 Task: Convert a video file from 480p to 720p resolution using VLC's conversion tool.
Action: Mouse moved to (131, 5)
Screenshot: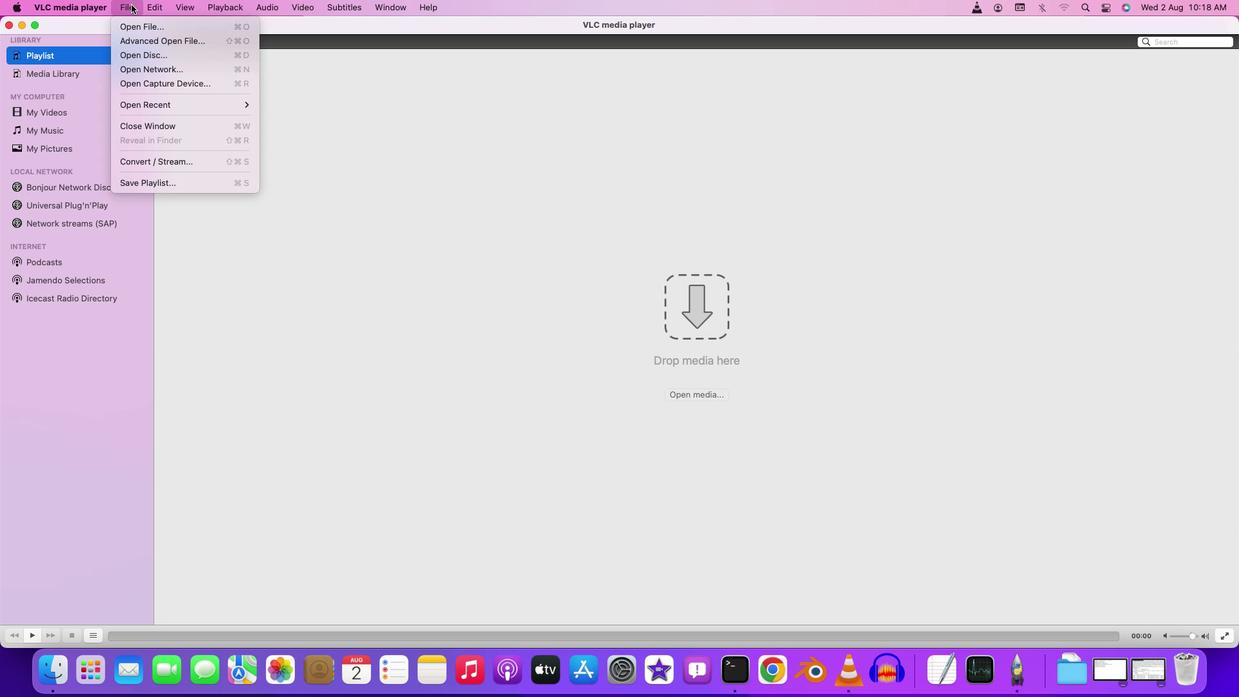 
Action: Mouse pressed left at (131, 5)
Screenshot: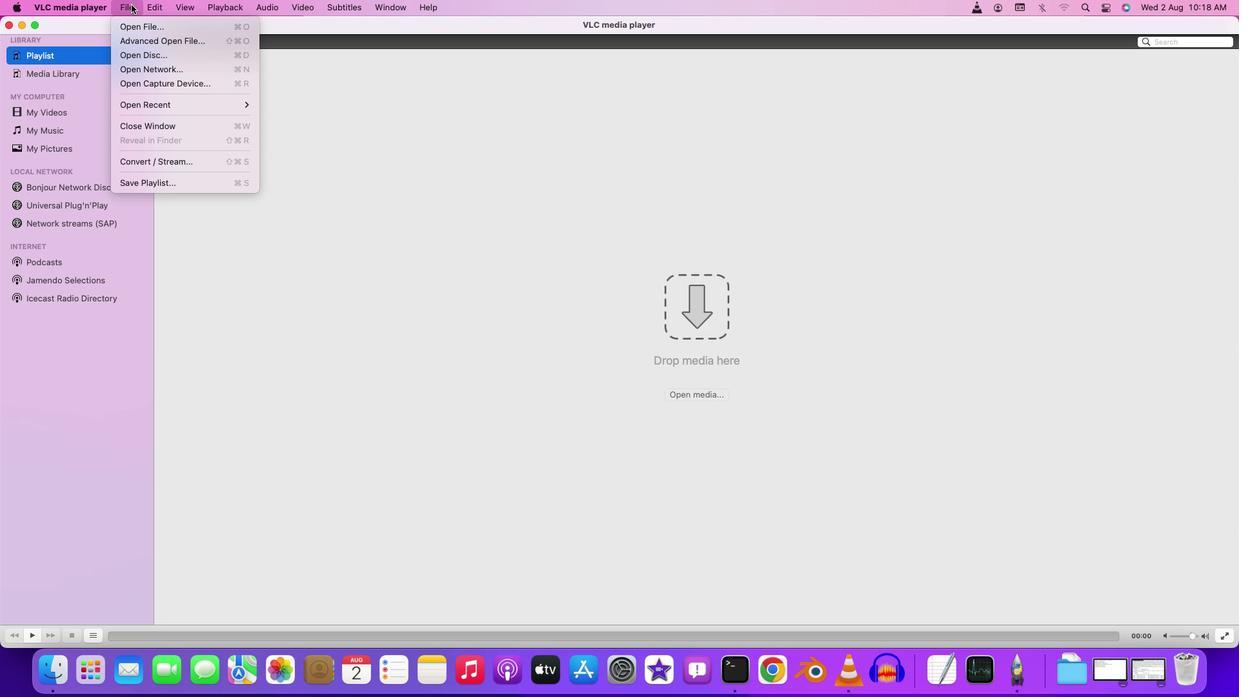 
Action: Mouse moved to (152, 159)
Screenshot: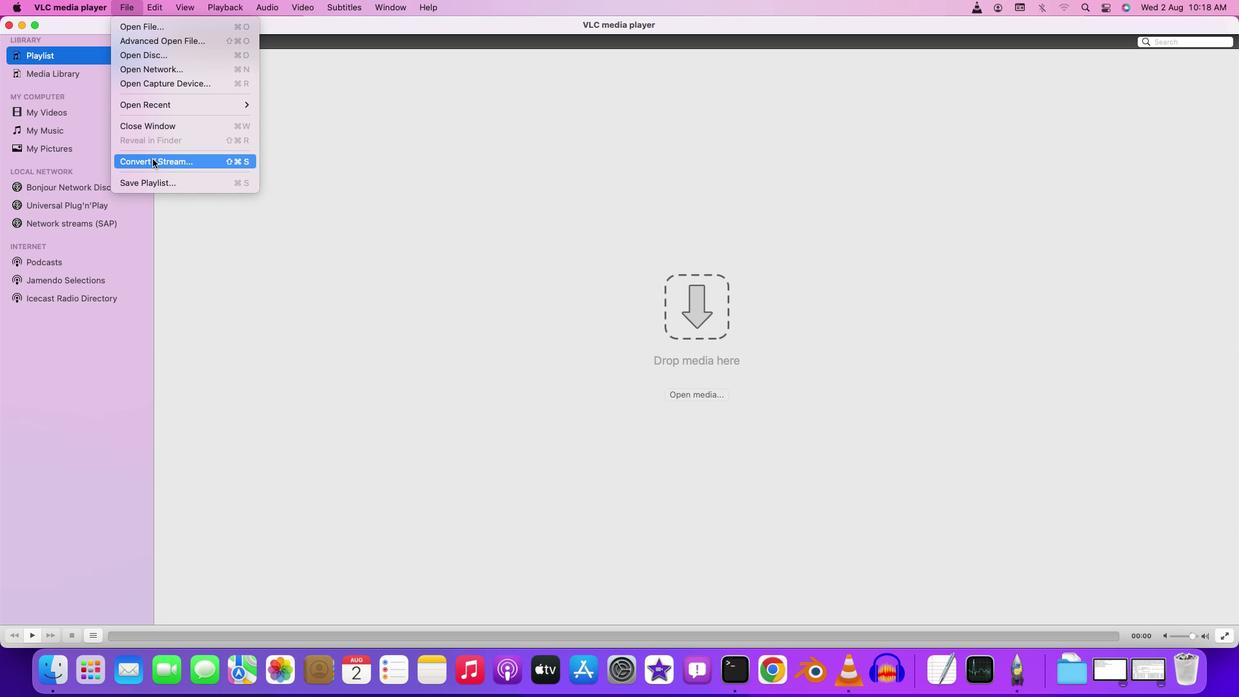 
Action: Mouse pressed left at (152, 159)
Screenshot: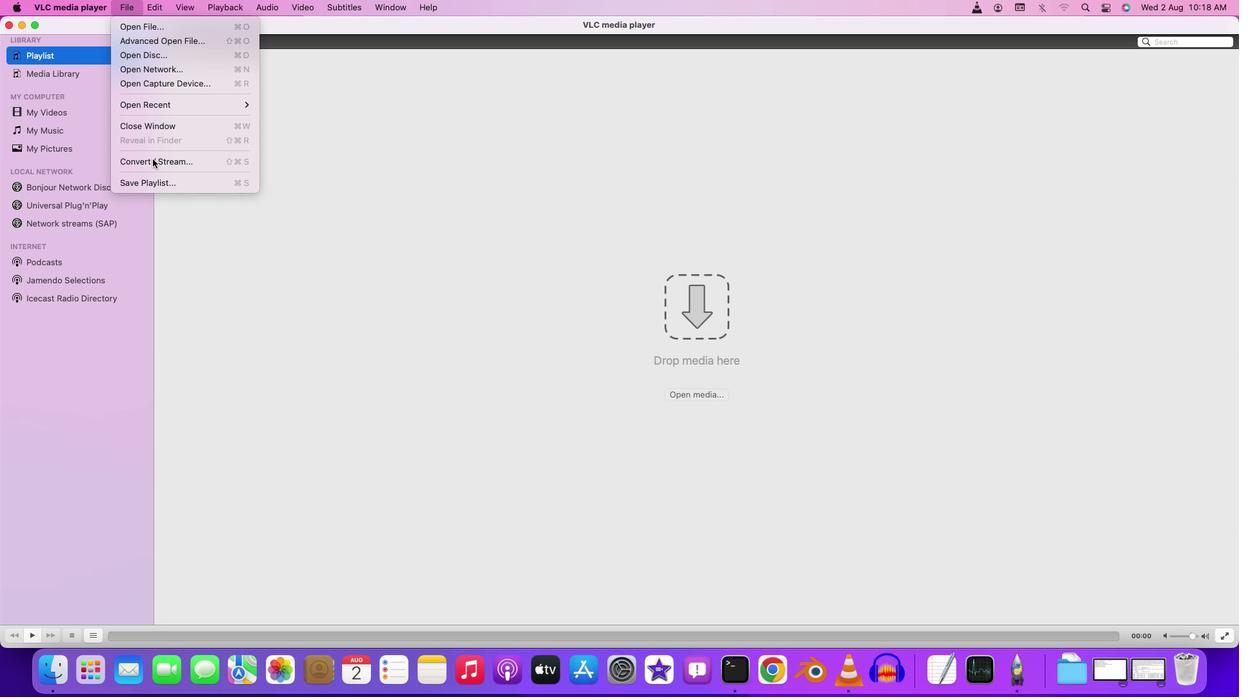 
Action: Mouse moved to (494, 436)
Screenshot: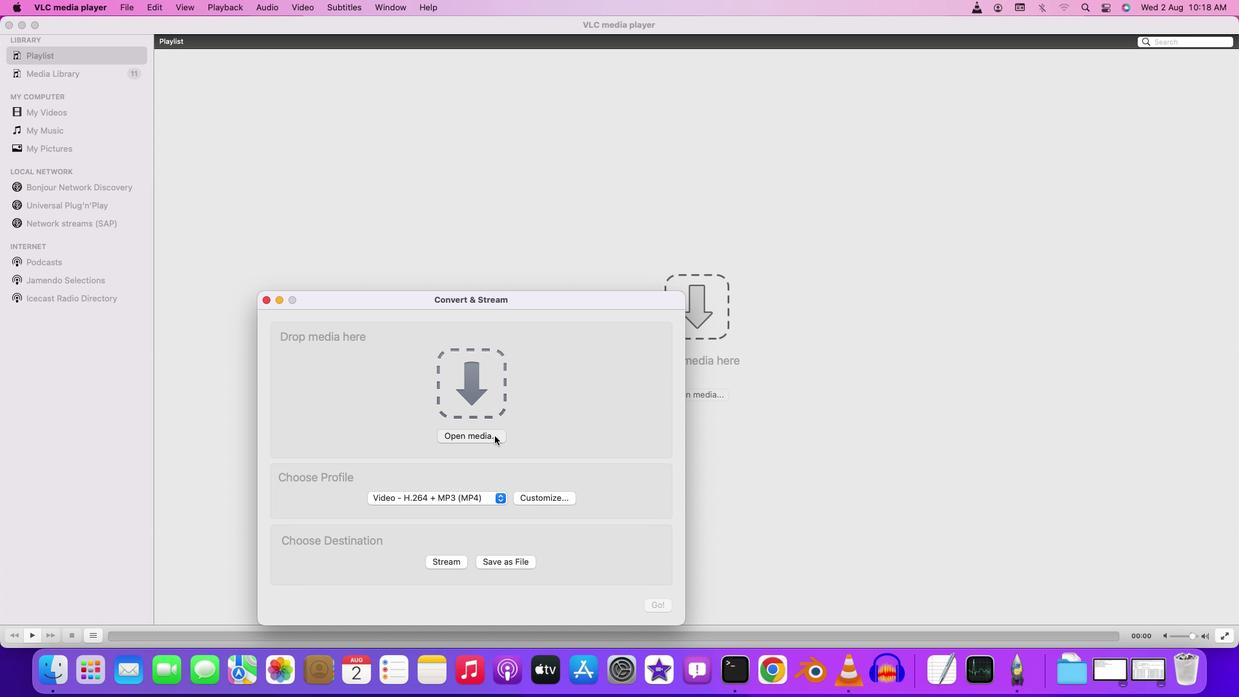 
Action: Mouse pressed left at (494, 436)
Screenshot: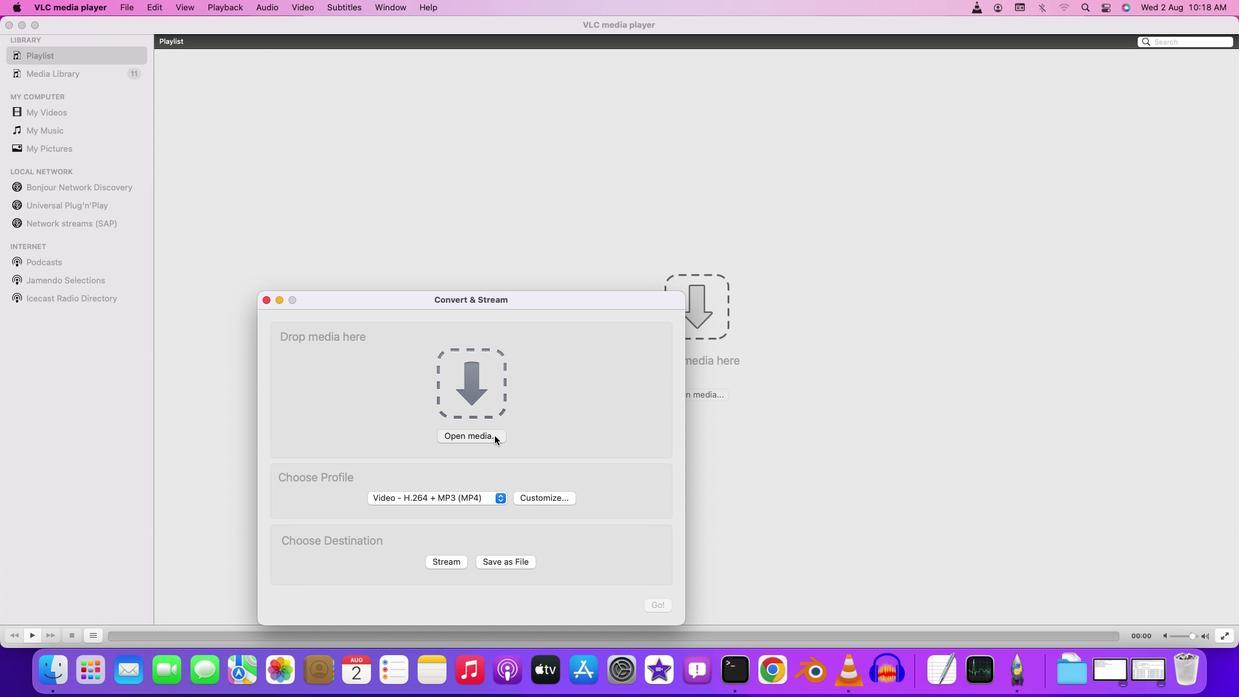 
Action: Mouse moved to (258, 379)
Screenshot: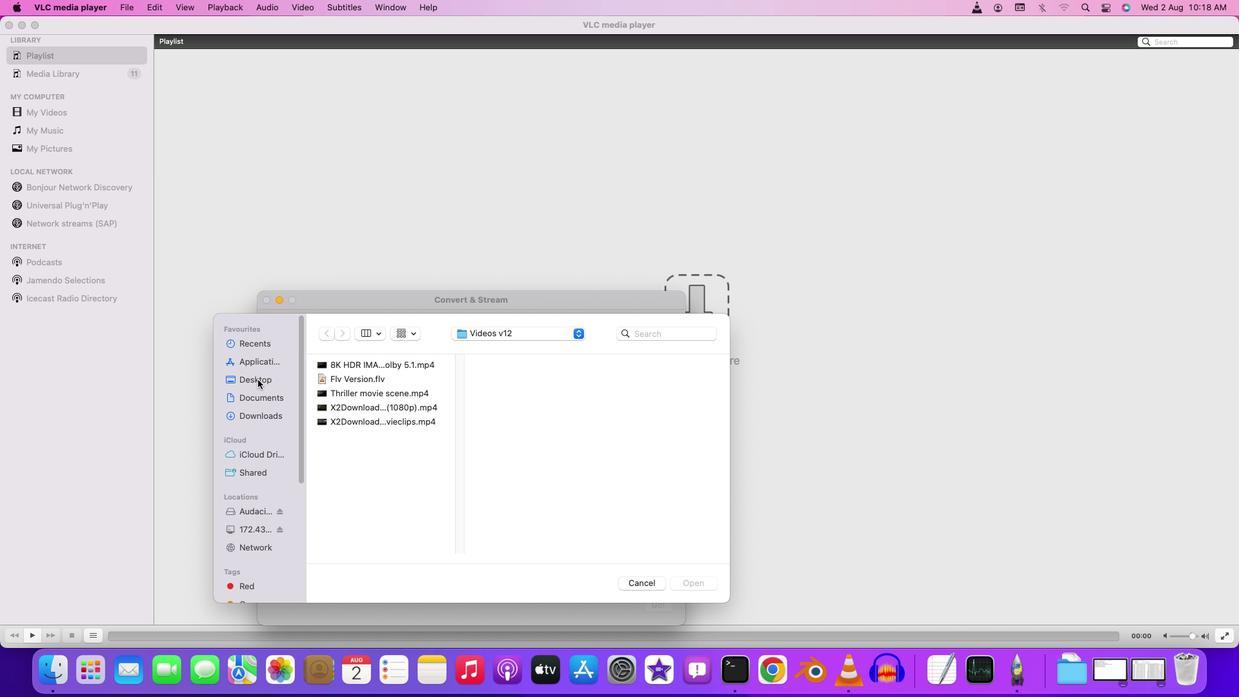 
Action: Mouse pressed left at (258, 379)
Screenshot: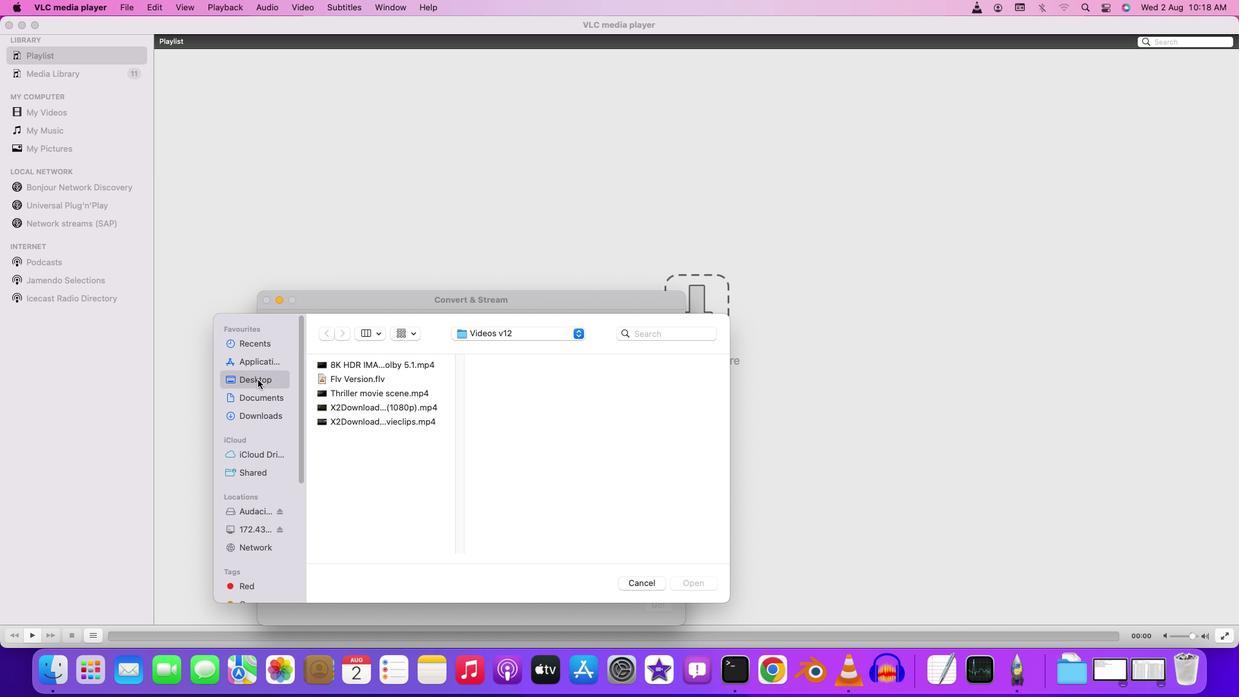 
Action: Mouse moved to (338, 419)
Screenshot: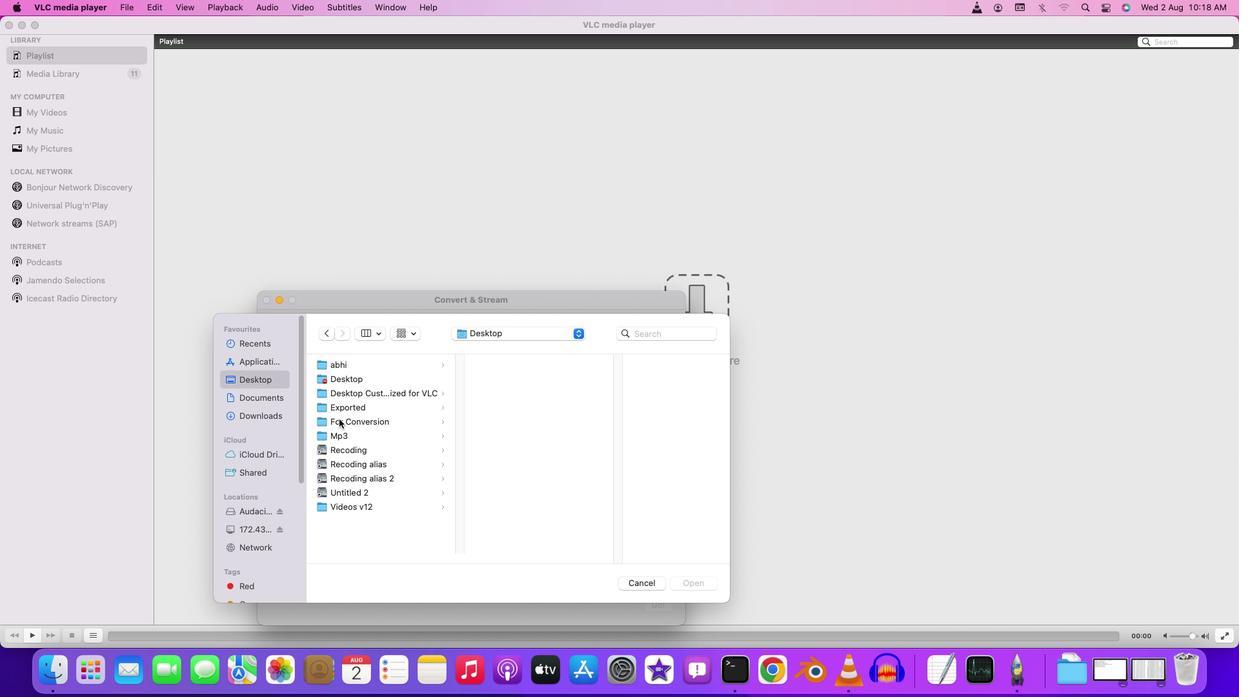 
Action: Mouse pressed left at (338, 419)
Screenshot: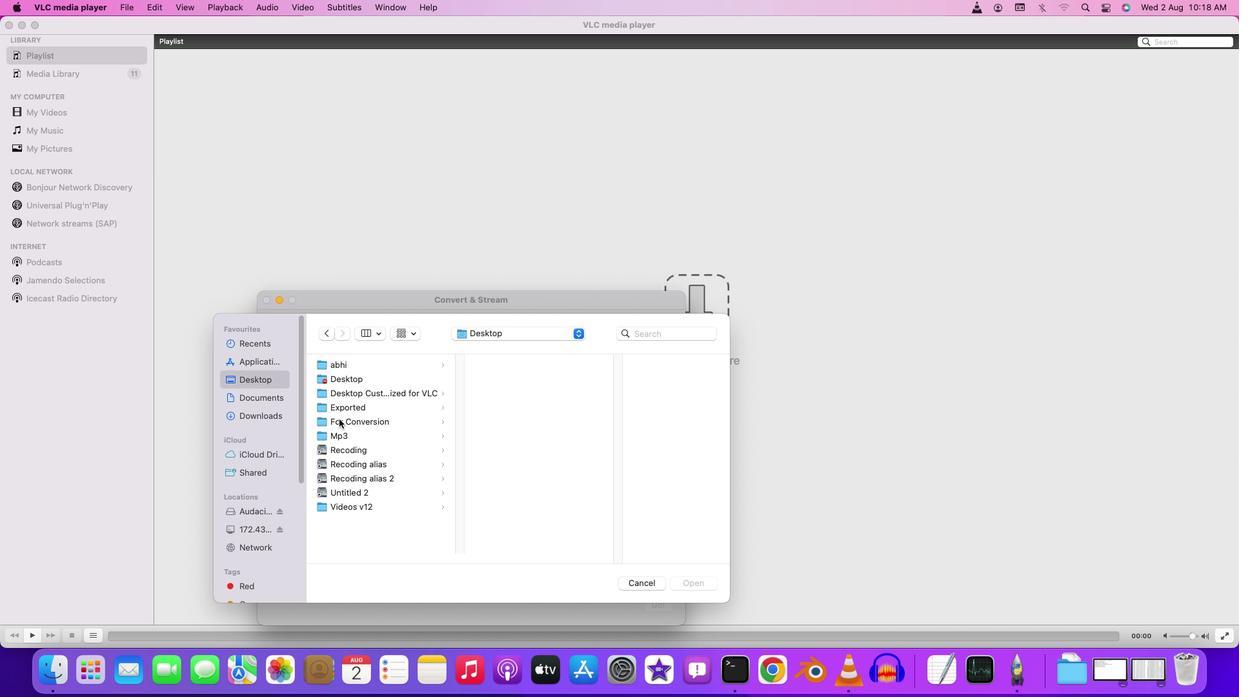 
Action: Mouse pressed left at (338, 419)
Screenshot: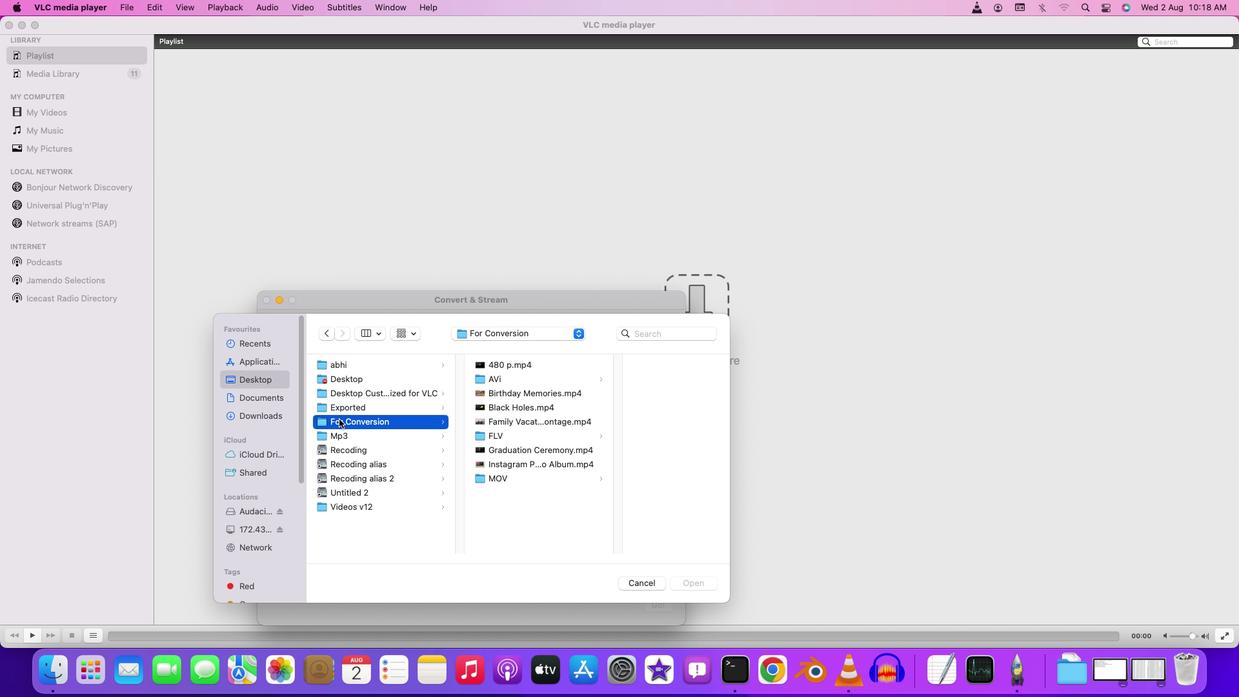 
Action: Mouse moved to (512, 363)
Screenshot: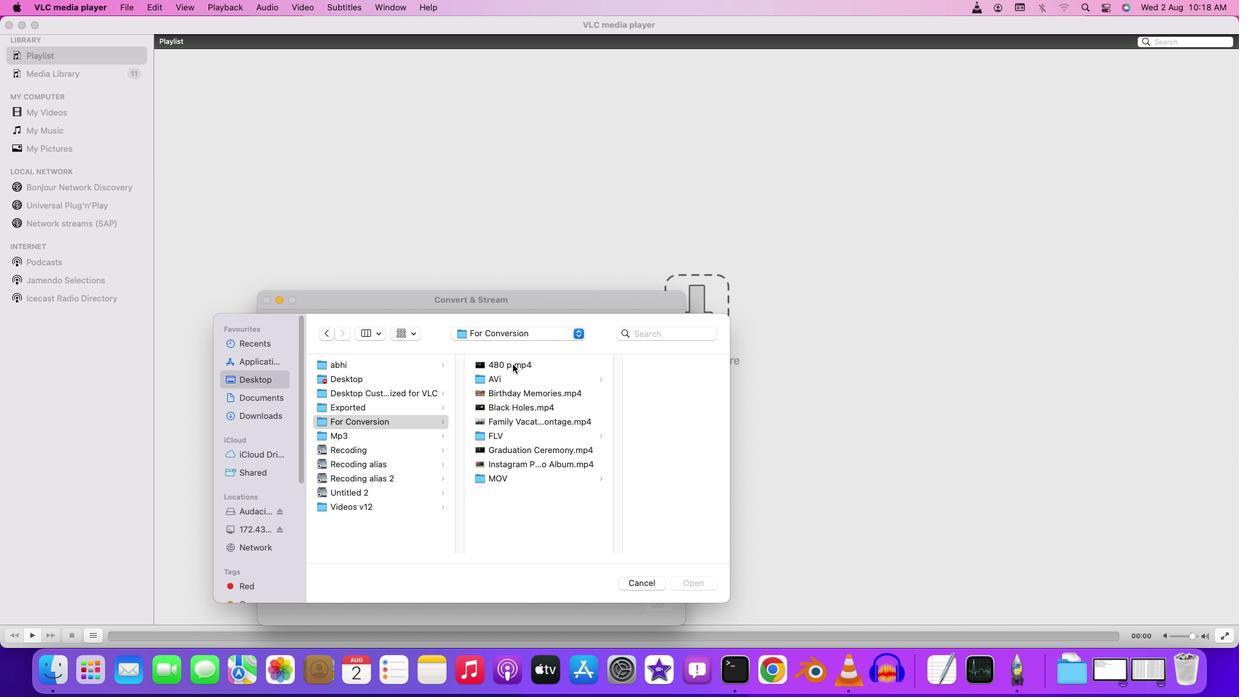 
Action: Mouse pressed left at (512, 363)
Screenshot: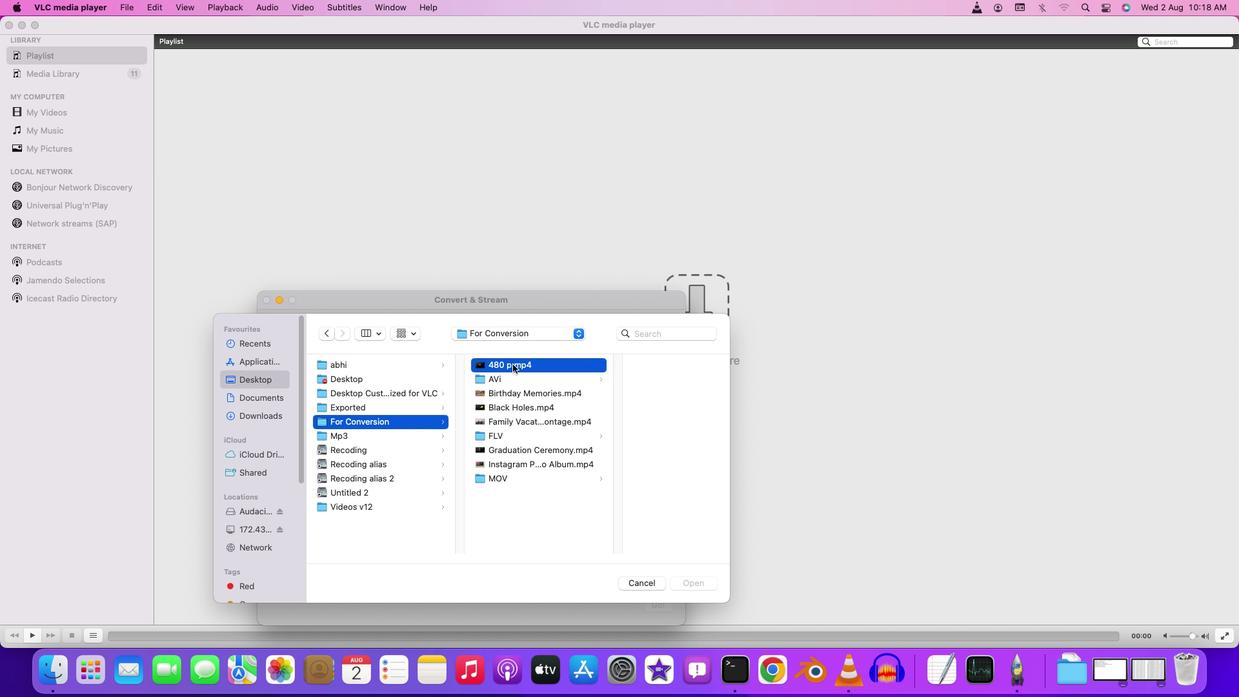 
Action: Mouse pressed left at (512, 363)
Screenshot: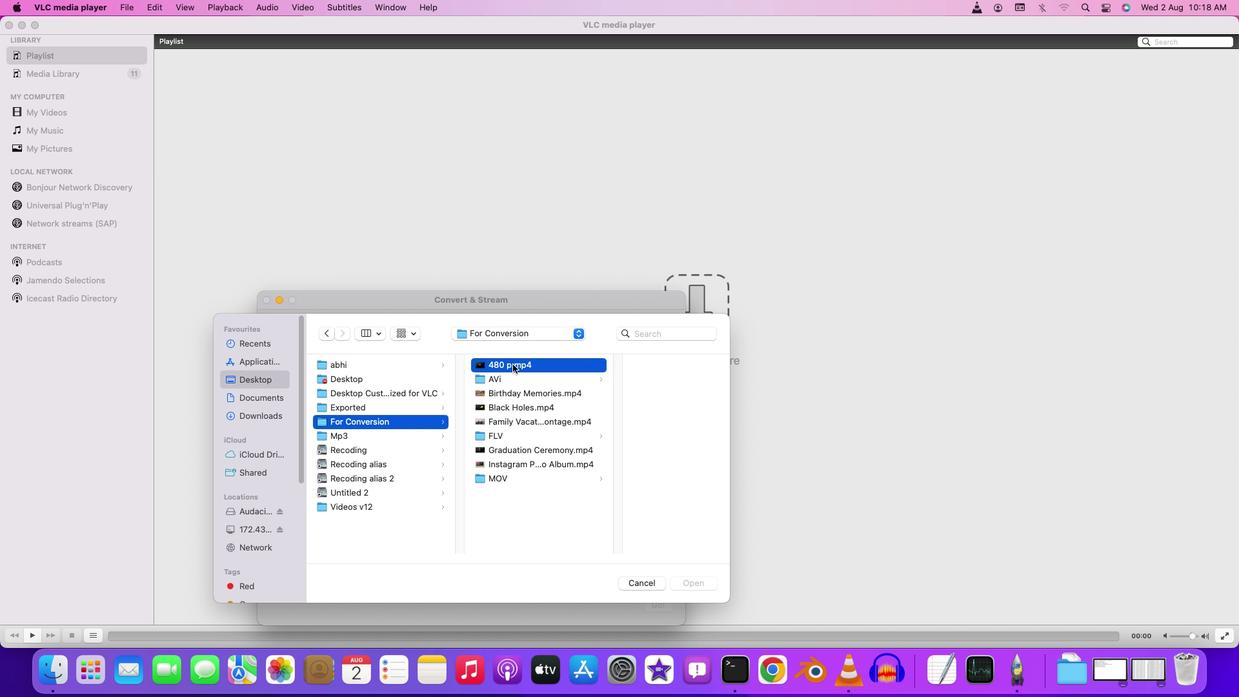 
Action: Mouse moved to (544, 495)
Screenshot: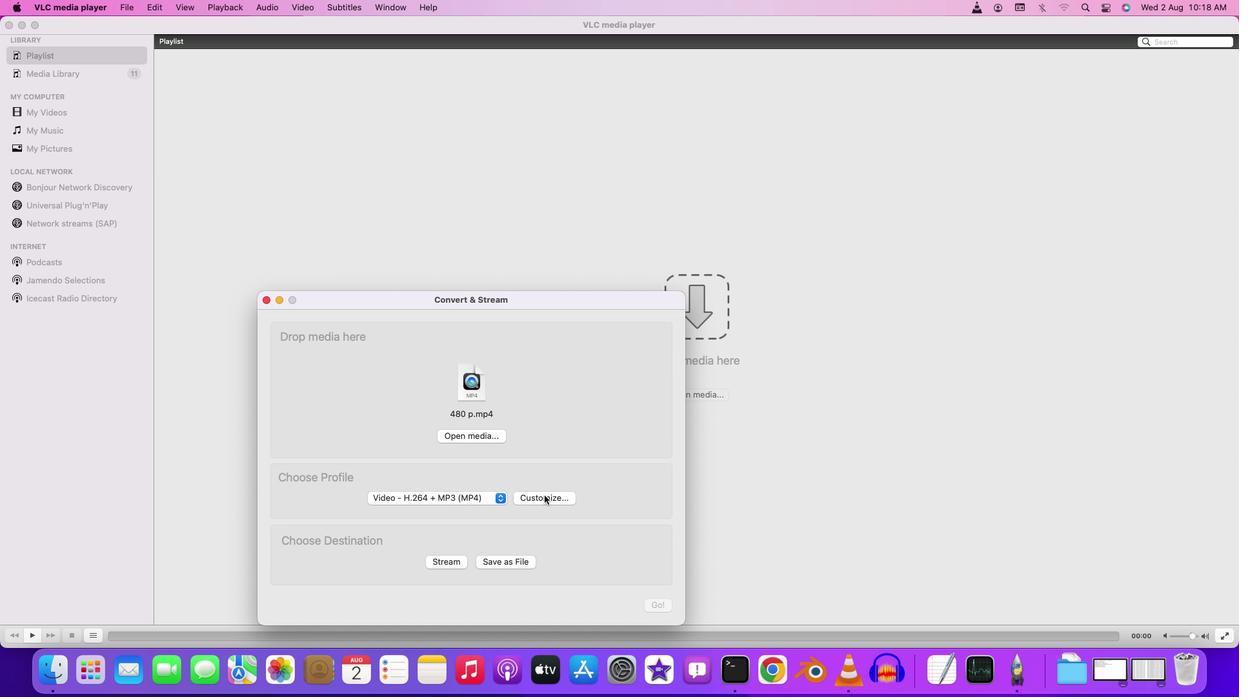 
Action: Mouse pressed left at (544, 495)
Screenshot: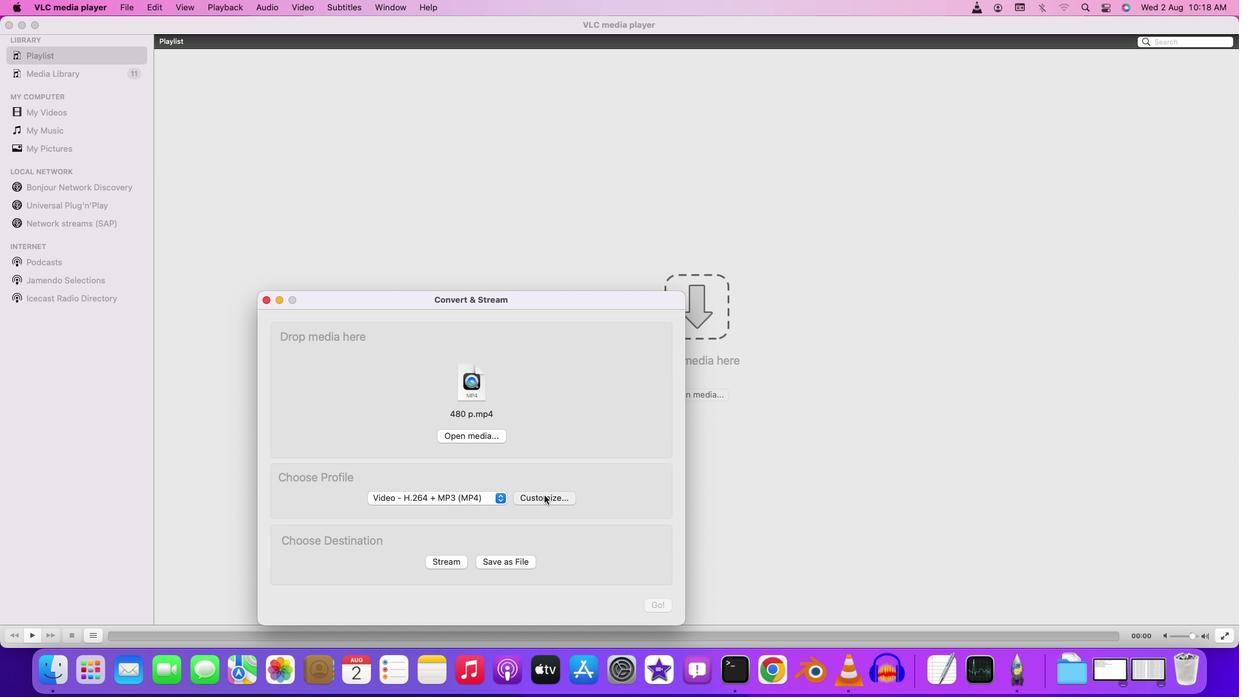 
Action: Mouse moved to (559, 386)
Screenshot: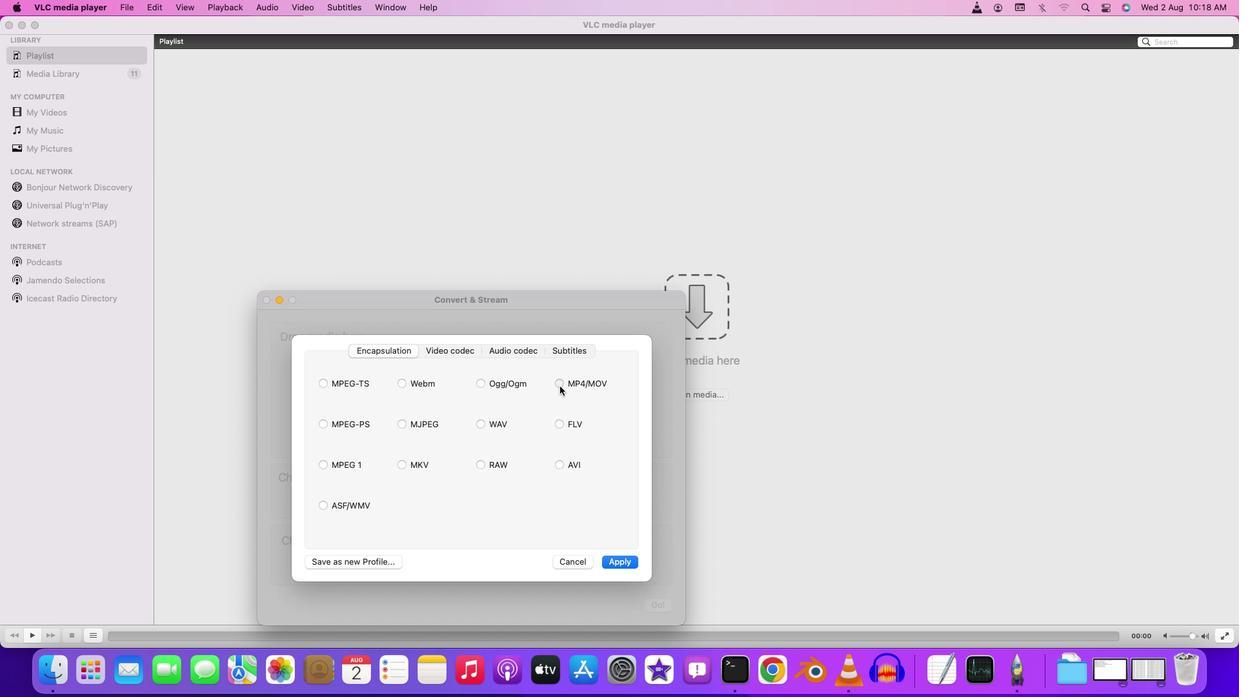 
Action: Mouse pressed left at (559, 386)
Screenshot: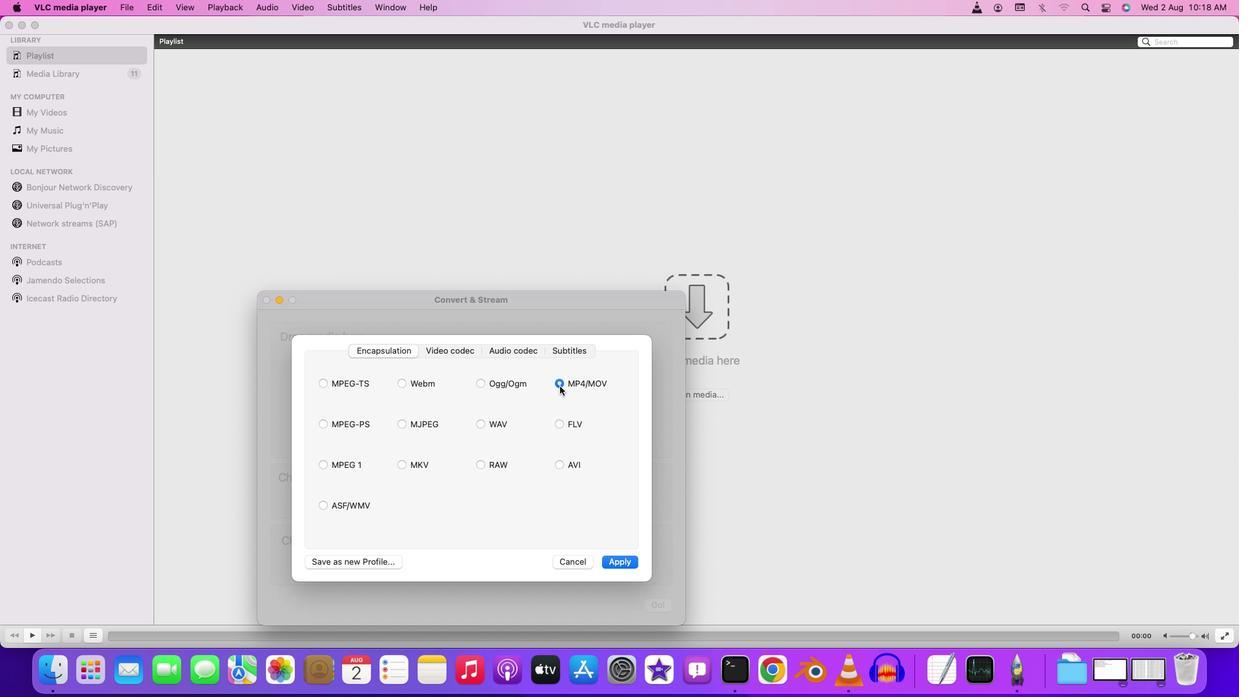 
Action: Mouse moved to (454, 353)
Screenshot: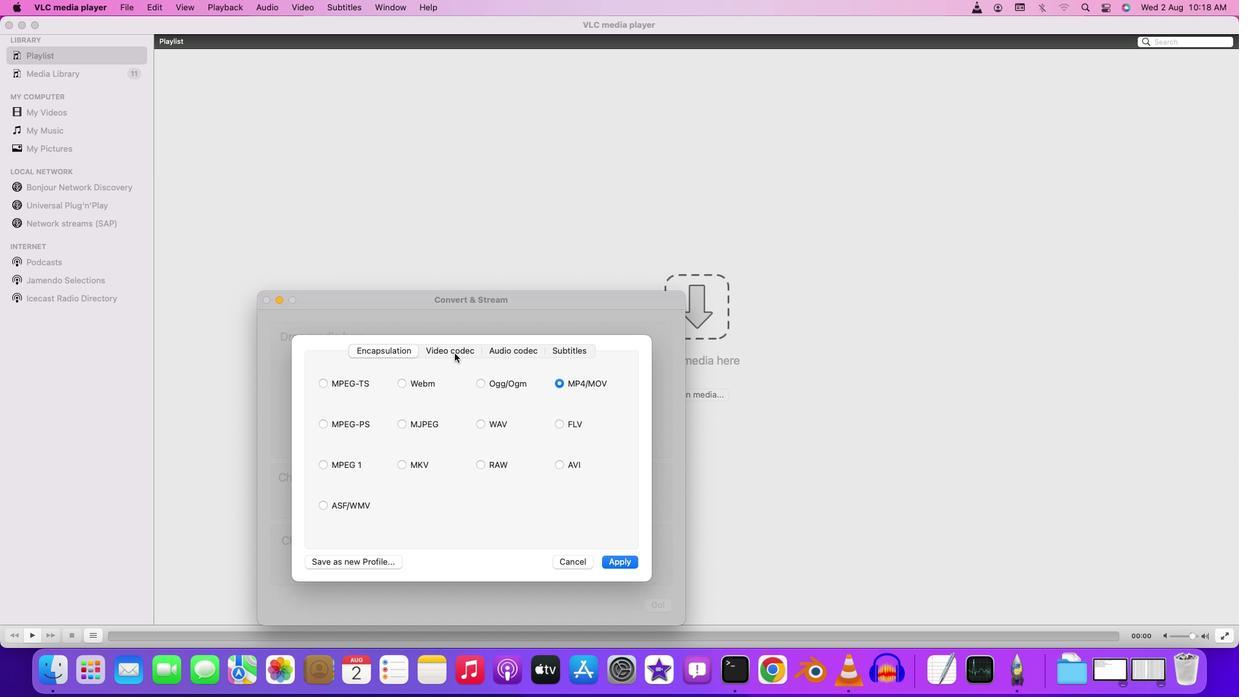 
Action: Mouse pressed left at (454, 353)
Screenshot: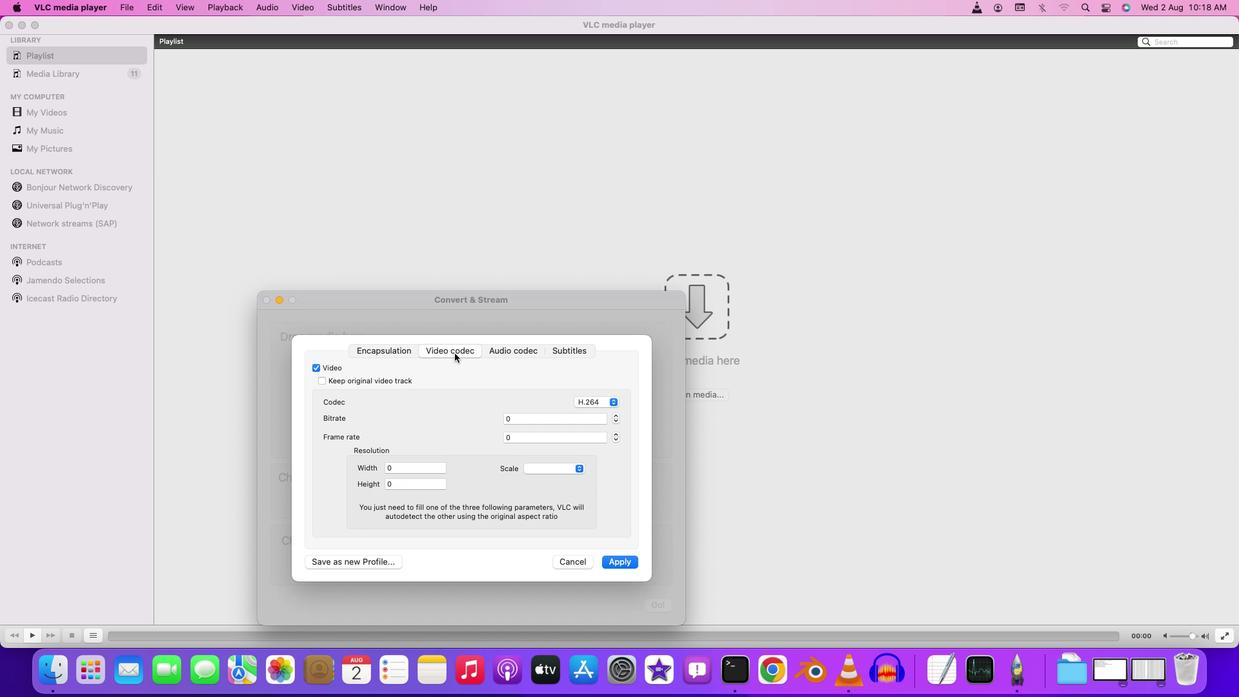 
Action: Mouse moved to (425, 468)
Screenshot: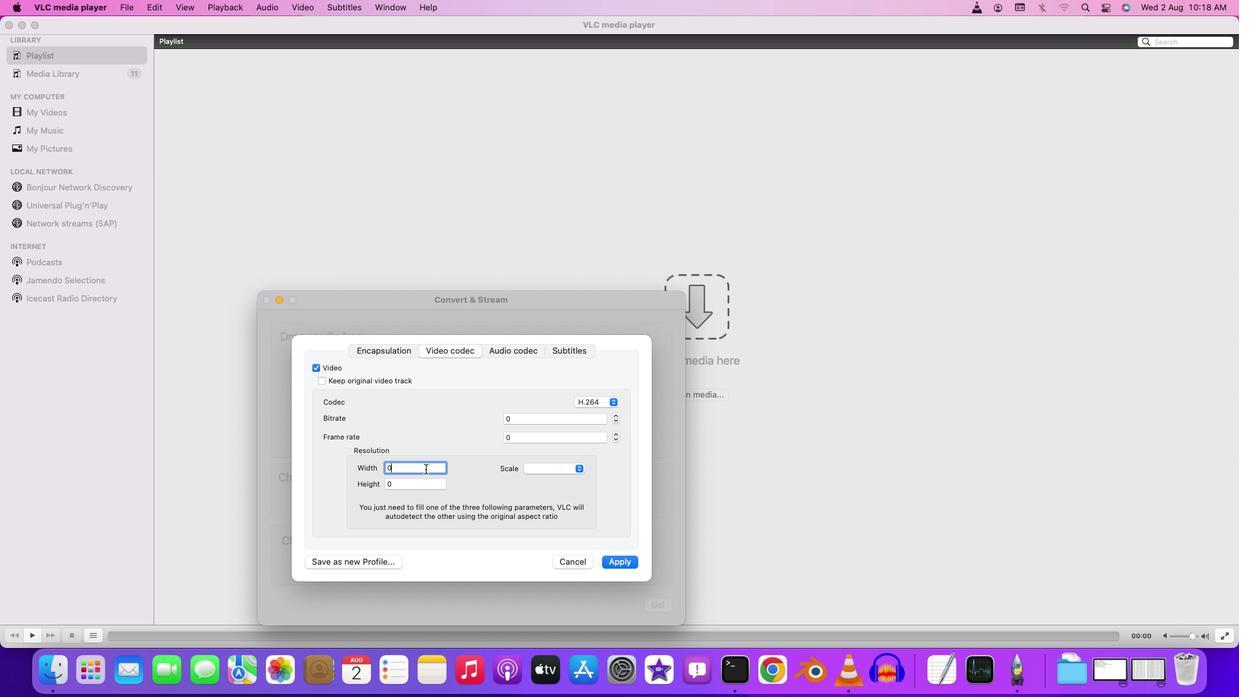 
Action: Mouse pressed left at (425, 468)
Screenshot: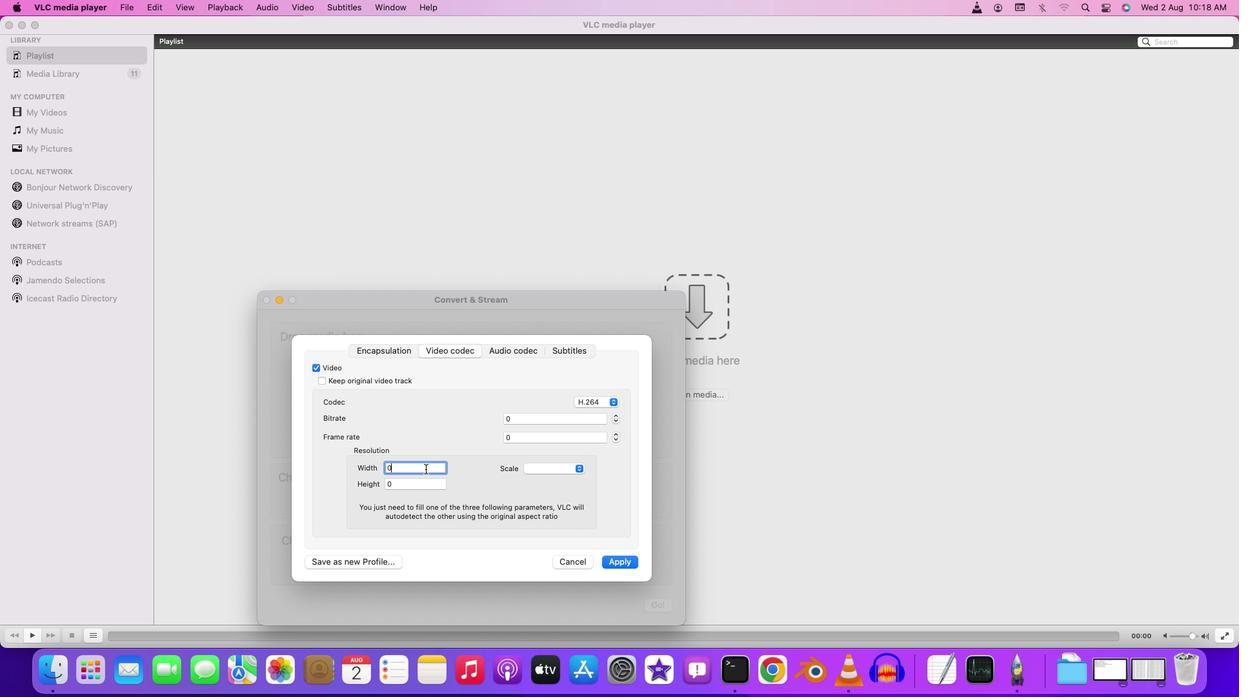 
Action: Mouse moved to (424, 468)
Screenshot: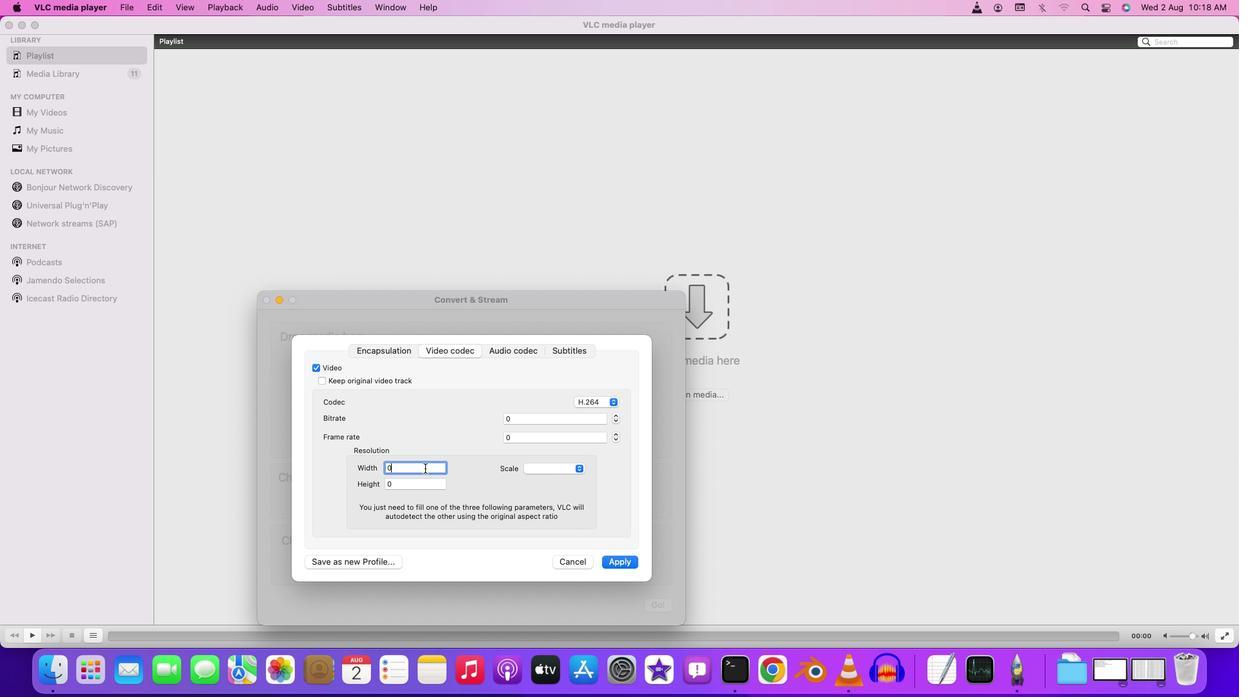 
Action: Key pressed Key.backspaceKey.backspaceKey.backspace'1''2''8''0'
Screenshot: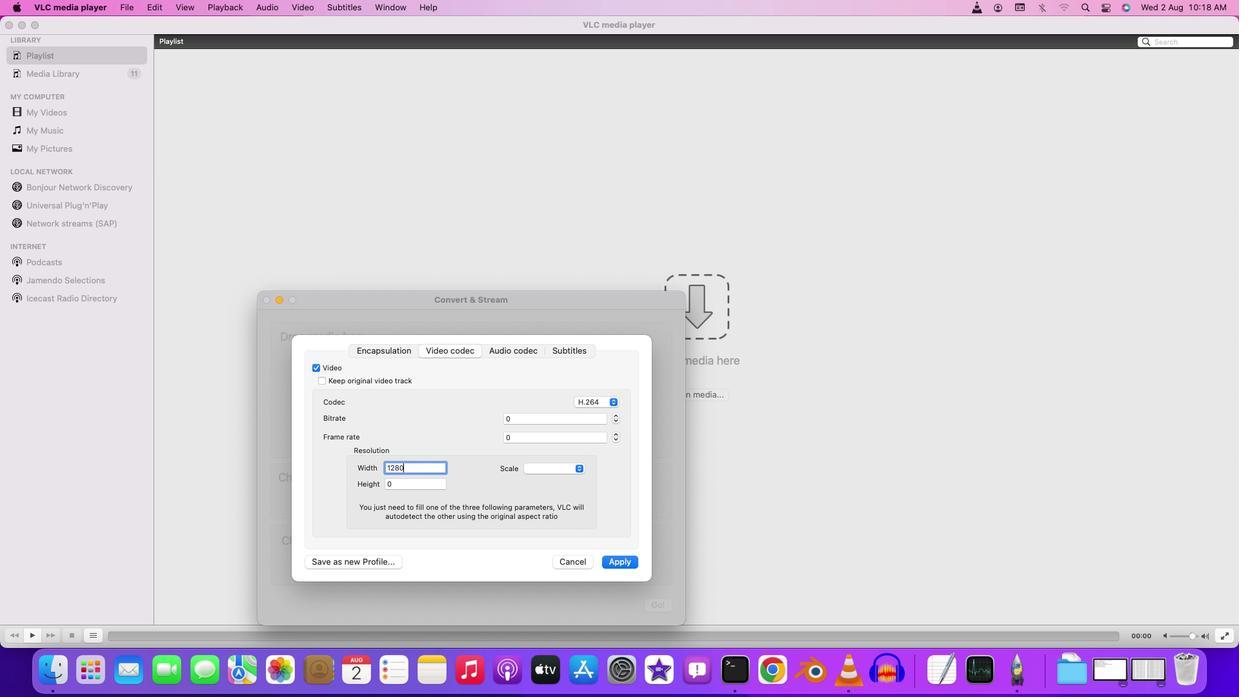 
Action: Mouse moved to (416, 485)
Screenshot: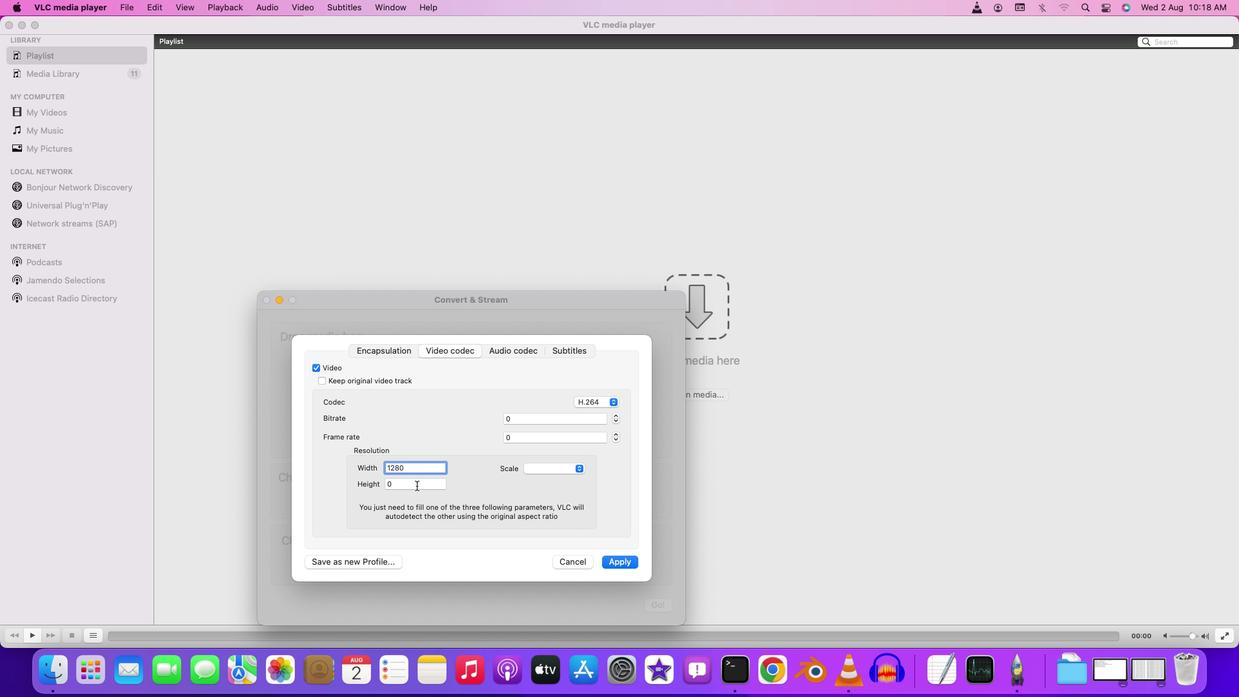 
Action: Mouse pressed left at (416, 485)
Screenshot: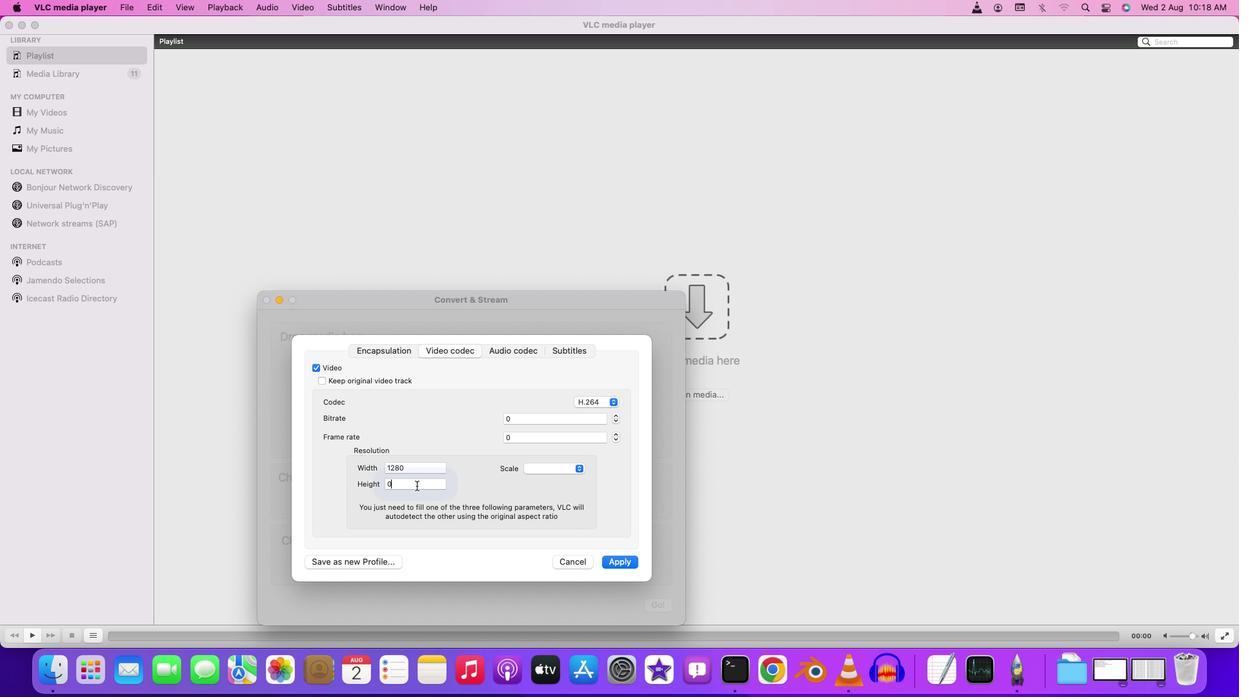 
Action: Key pressed Key.backspace'7''2''0'
Screenshot: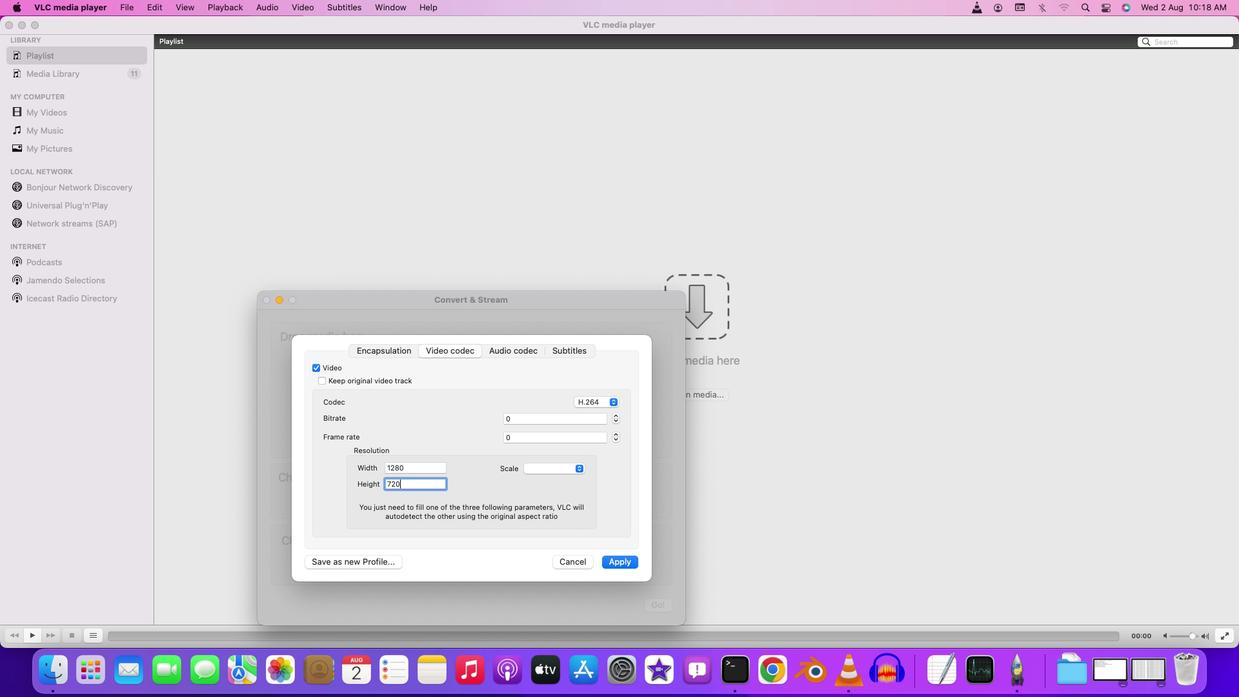 
Action: Mouse moved to (616, 564)
Screenshot: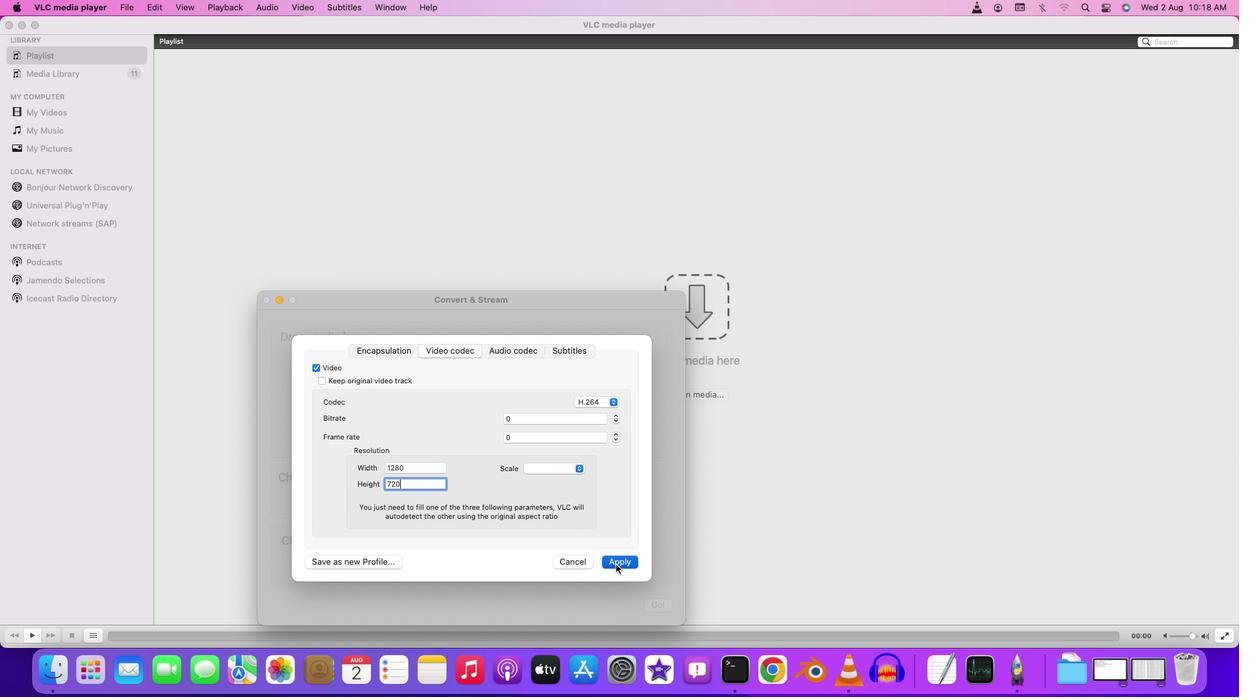 
Action: Mouse pressed left at (616, 564)
Screenshot: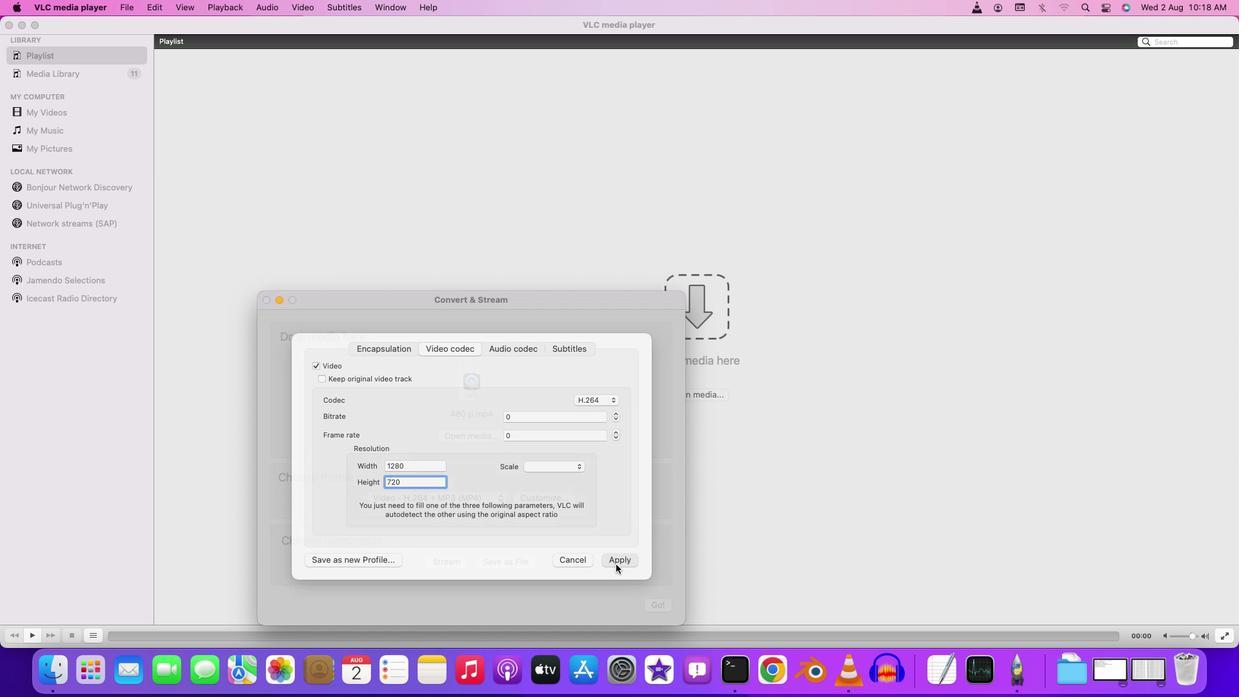 
Action: Mouse moved to (524, 565)
Screenshot: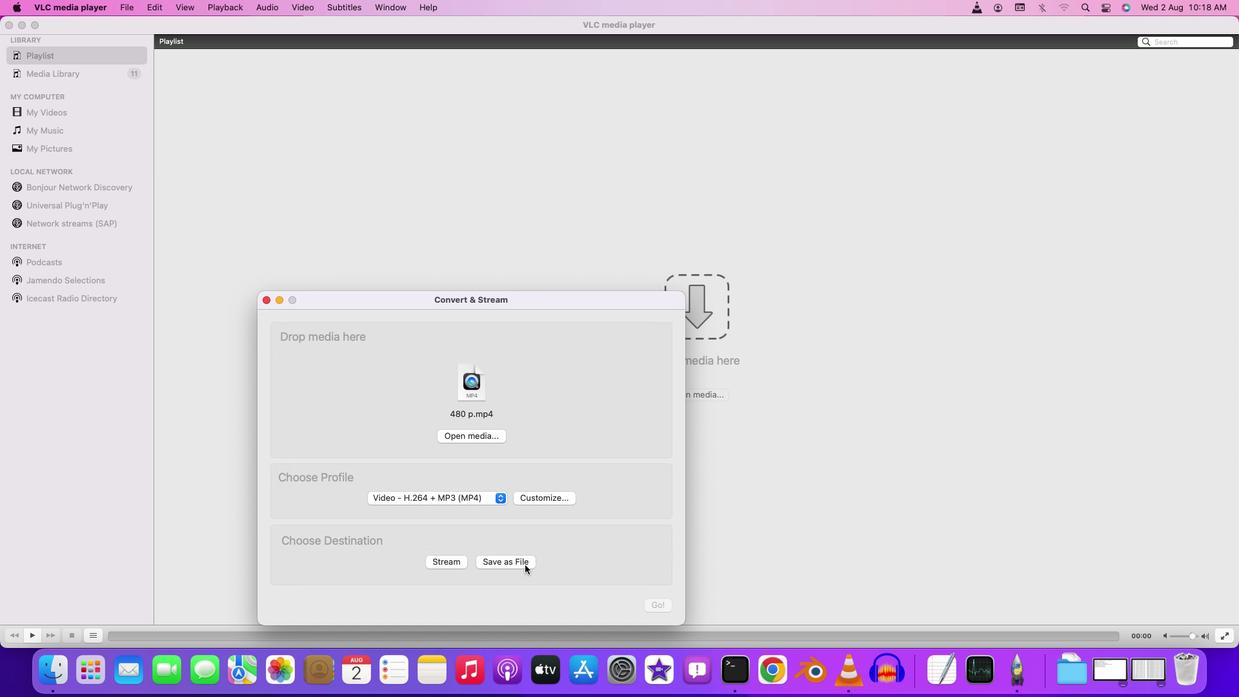
Action: Mouse pressed left at (524, 565)
Screenshot: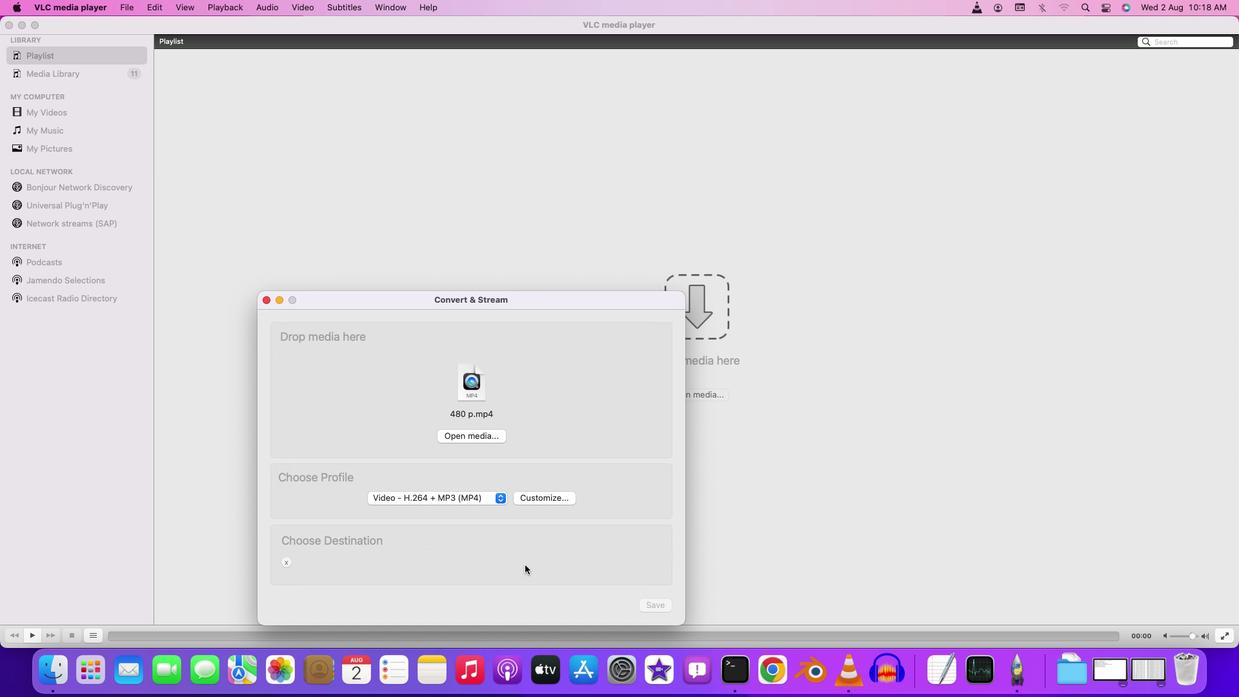 
Action: Mouse moved to (587, 560)
Screenshot: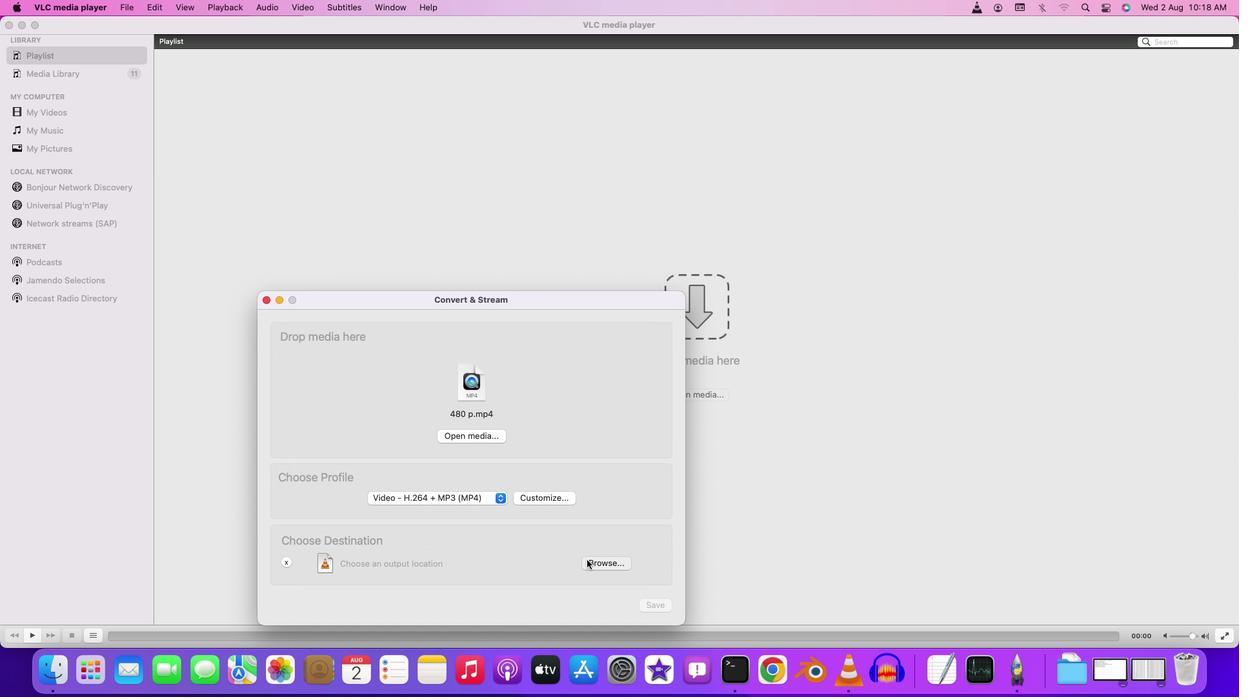 
Action: Mouse pressed left at (587, 560)
Screenshot: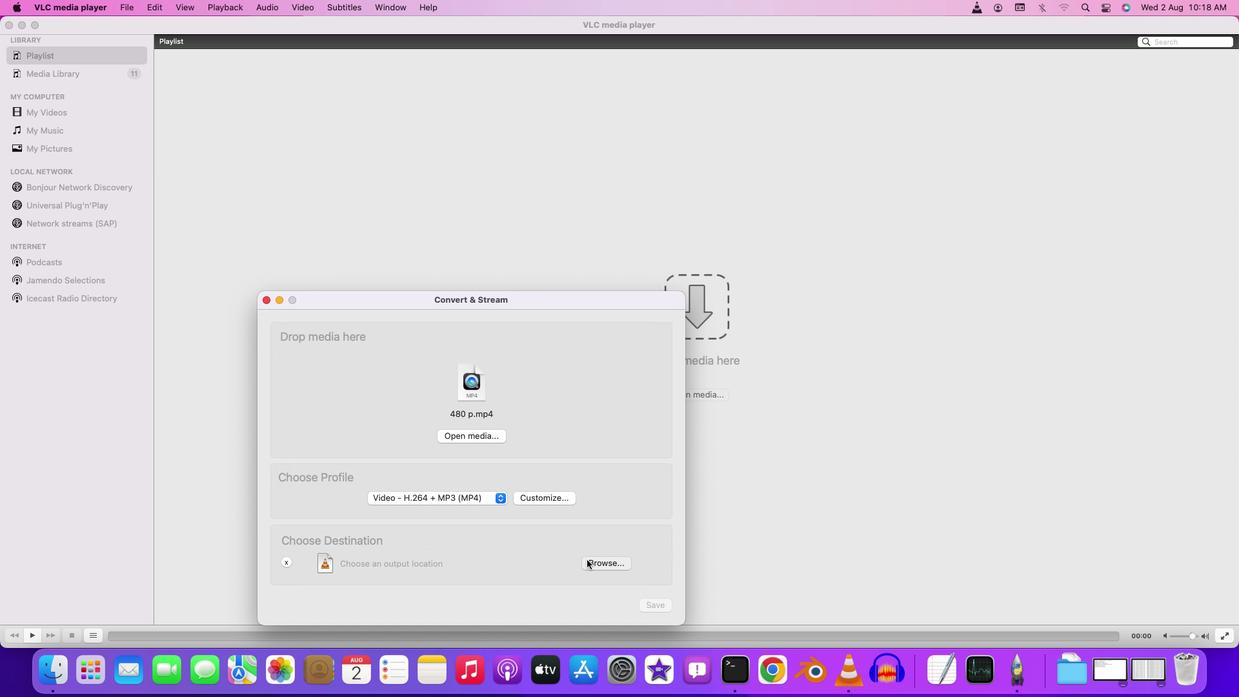 
Action: Mouse moved to (487, 420)
Screenshot: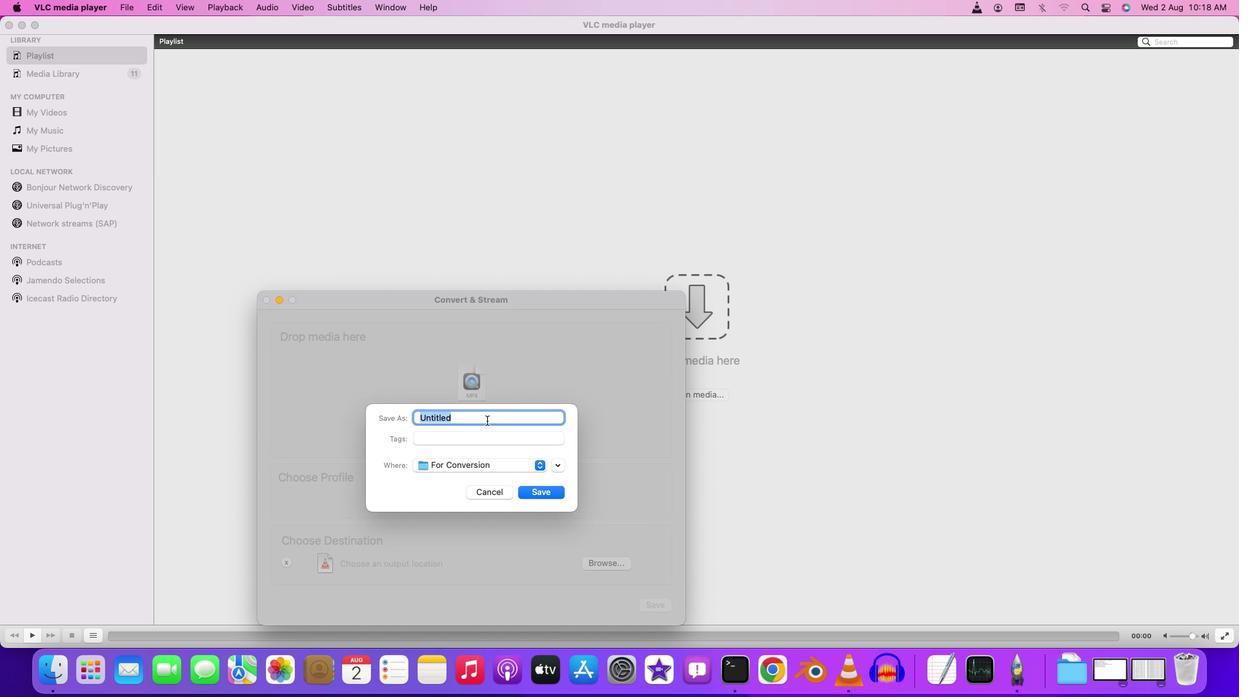 
Action: Mouse pressed left at (487, 420)
Screenshot: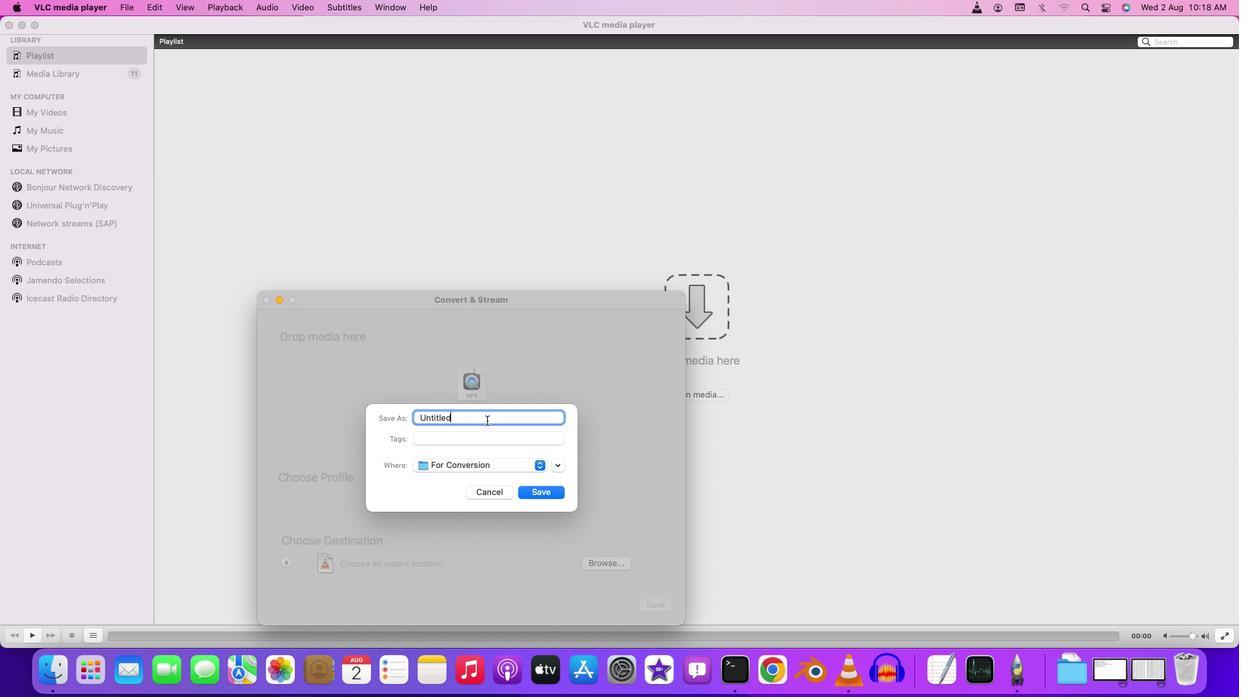 
Action: Key pressed Key.backspaceKey.backspaceKey.backspaceKey.backspaceKey.backspaceKey.backspaceKey.backspaceKey.backspaceKey.backspaceKey.backspaceKey.backspaceKey.shift'&''2'Key.backspaceKey.backspace'7''2''0'Key.shift'P'Key.spaceKey.shift'F''i''l''e'
Screenshot: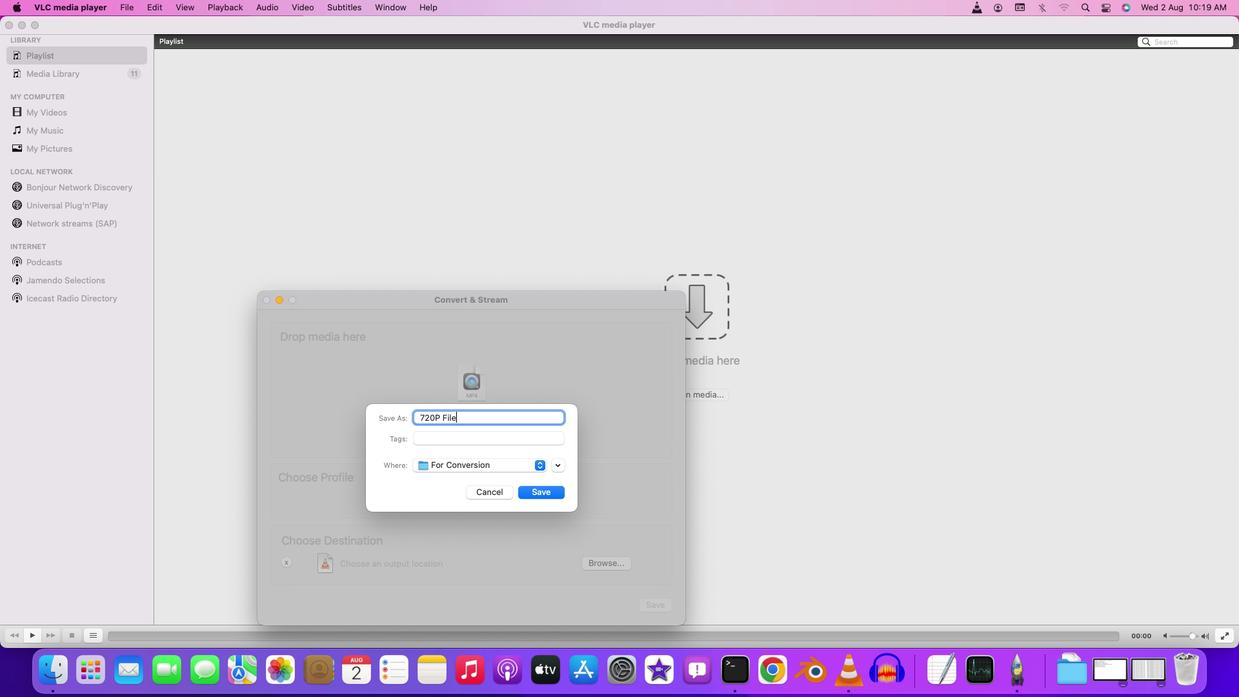 
Action: Mouse moved to (553, 487)
Screenshot: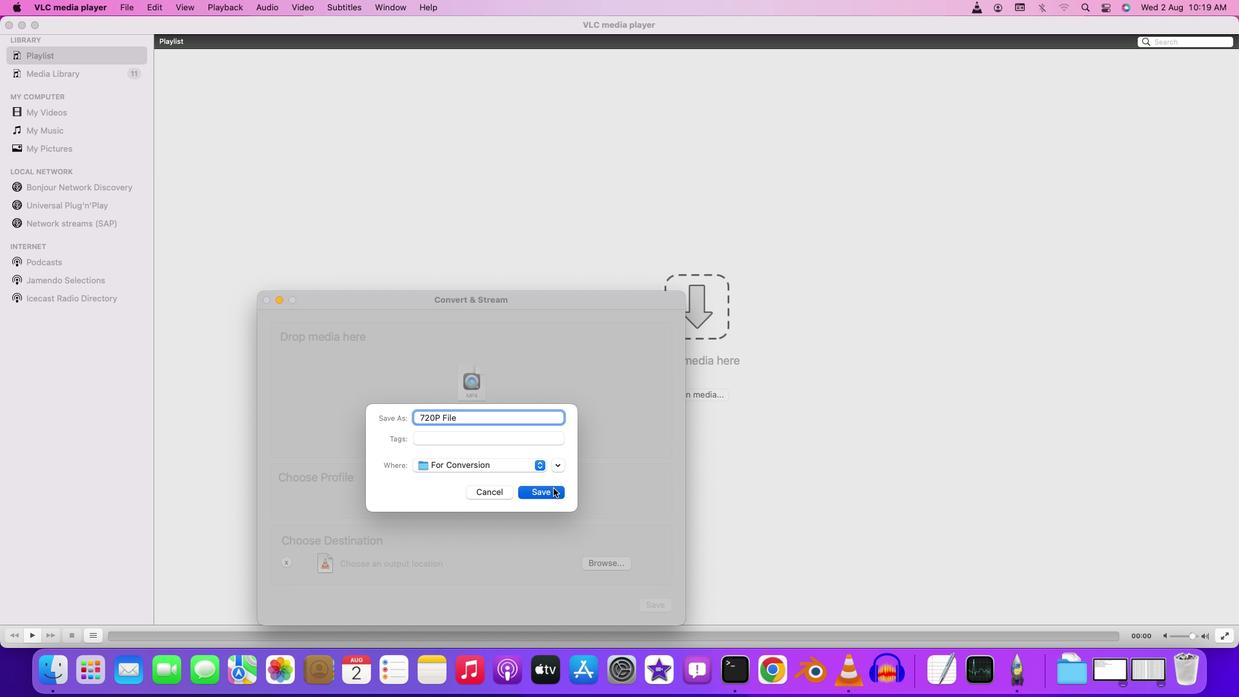 
Action: Mouse pressed left at (553, 487)
Screenshot: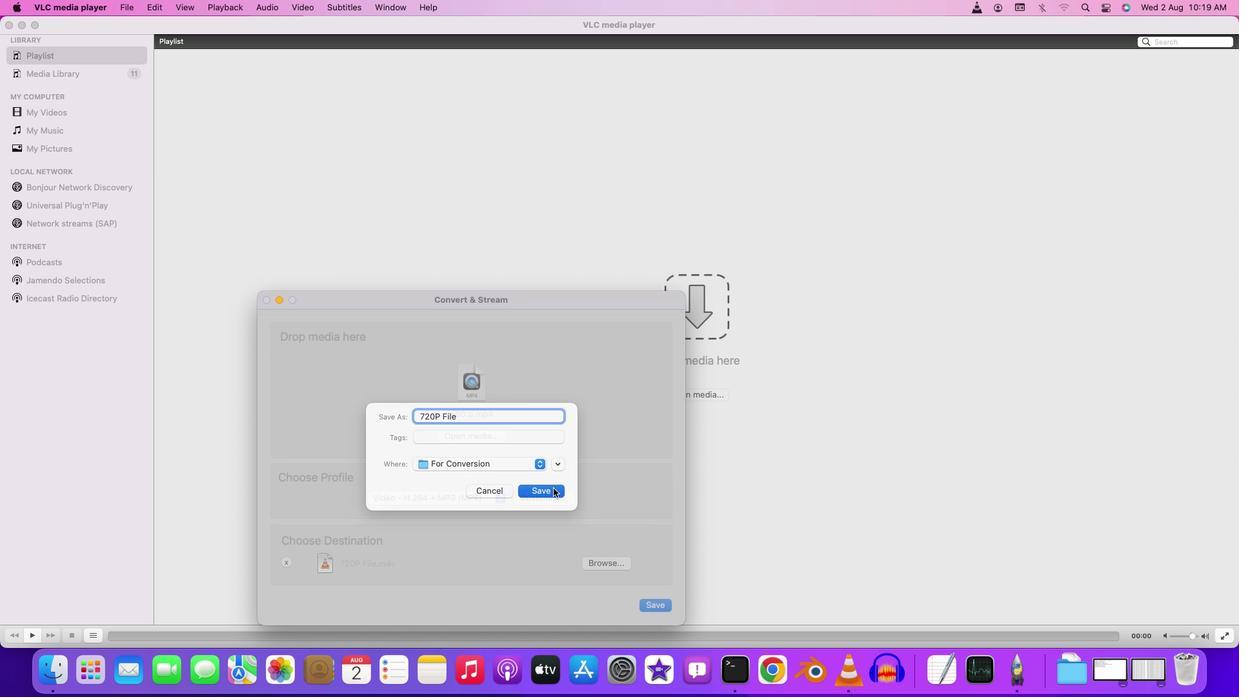 
Action: Mouse moved to (653, 606)
Screenshot: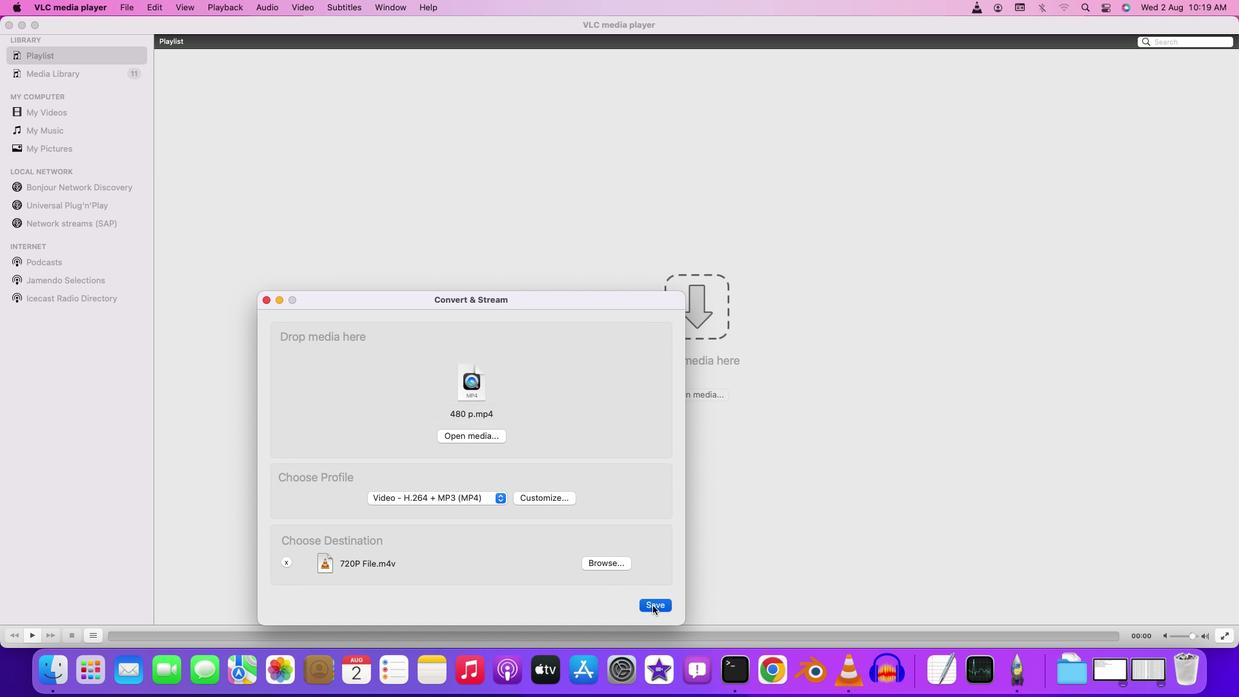 
Action: Mouse pressed left at (653, 606)
Screenshot: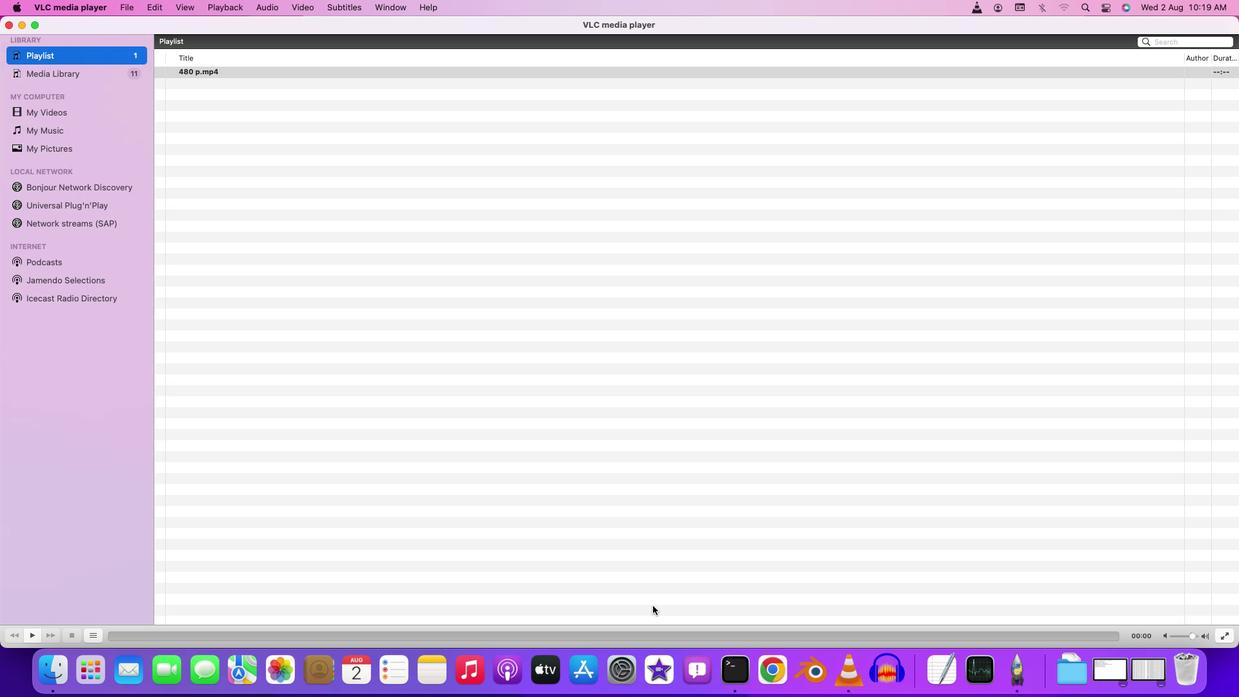 
Action: Mouse moved to (287, 535)
Screenshot: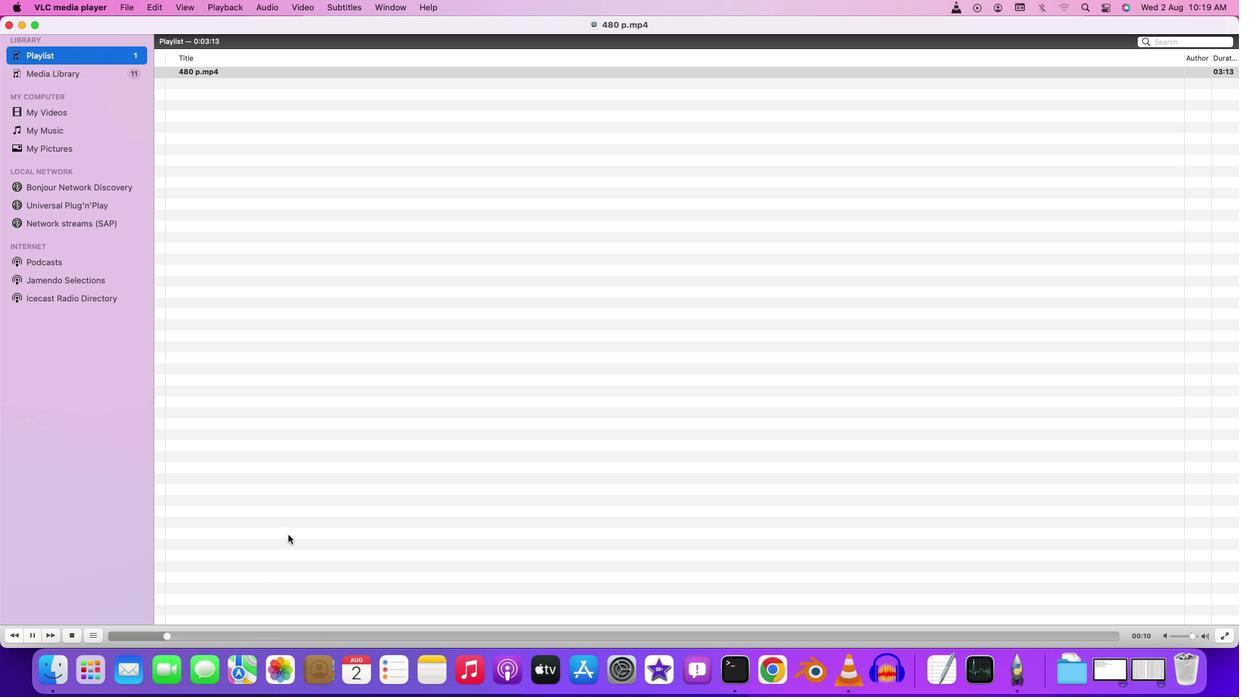 
